 Task: Create record types in medical record object.
Action: Mouse moved to (548, 100)
Screenshot: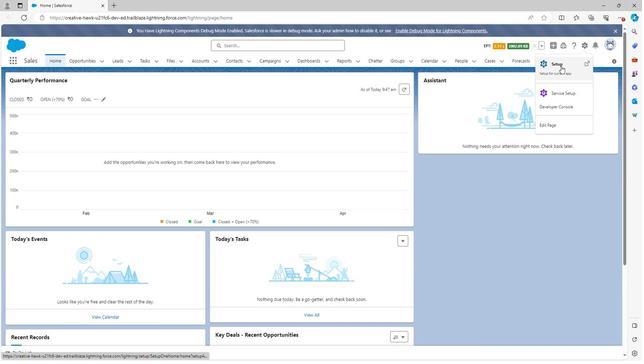 
Action: Mouse pressed left at (548, 100)
Screenshot: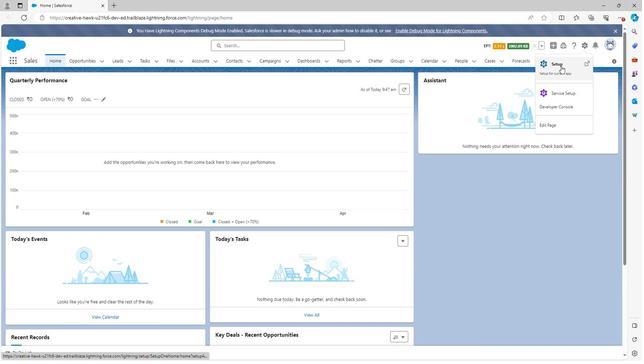 
Action: Mouse moved to (535, 114)
Screenshot: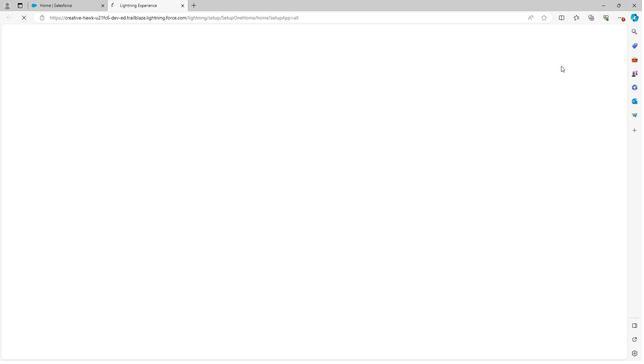 
Action: Mouse pressed left at (535, 114)
Screenshot: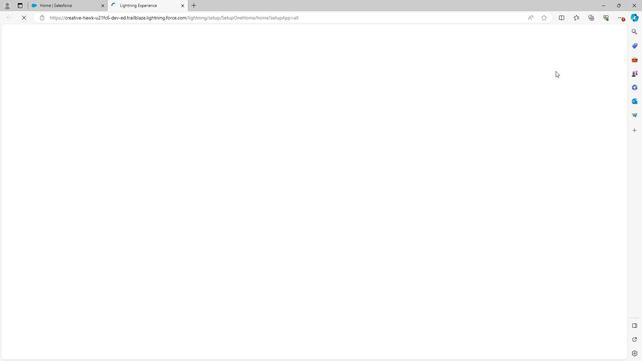 
Action: Mouse moved to (269, 110)
Screenshot: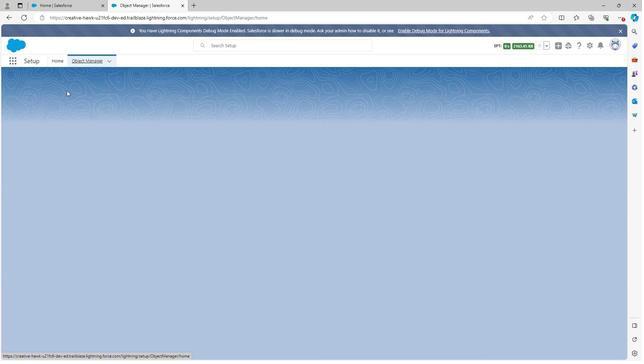 
Action: Mouse pressed left at (269, 110)
Screenshot: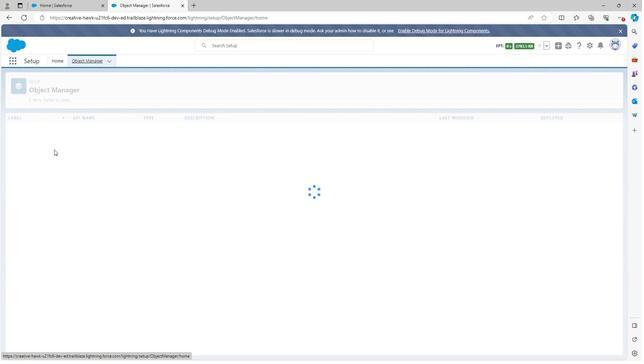 
Action: Mouse moved to (246, 260)
Screenshot: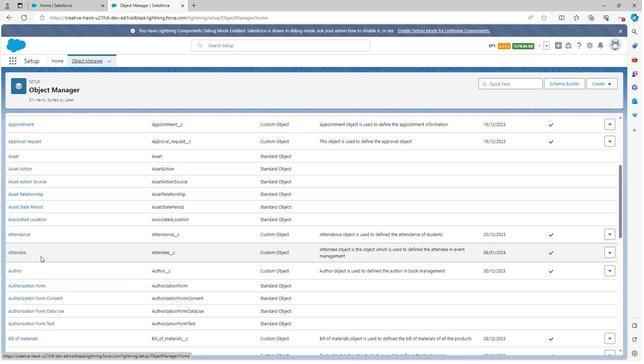 
Action: Mouse scrolled (246, 260) with delta (0, 0)
Screenshot: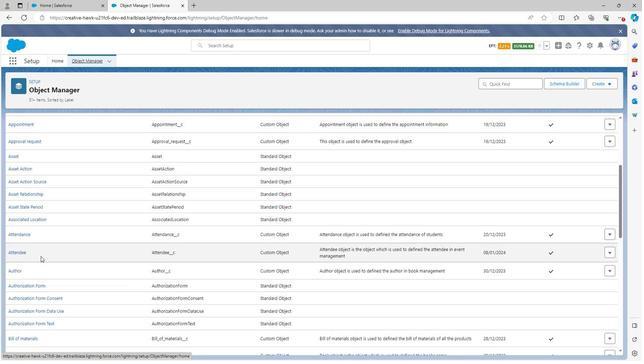 
Action: Mouse scrolled (246, 260) with delta (0, 0)
Screenshot: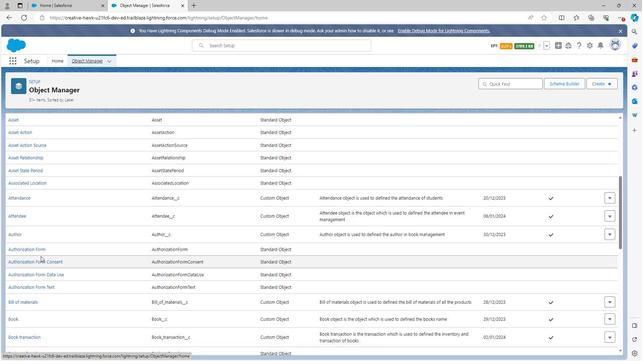 
Action: Mouse scrolled (246, 260) with delta (0, 0)
Screenshot: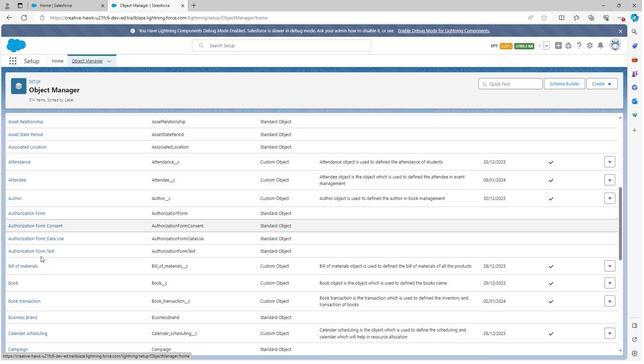 
Action: Mouse scrolled (246, 260) with delta (0, 0)
Screenshot: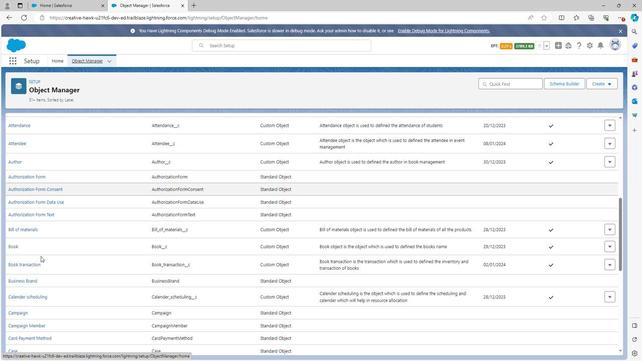 
Action: Mouse scrolled (246, 260) with delta (0, 0)
Screenshot: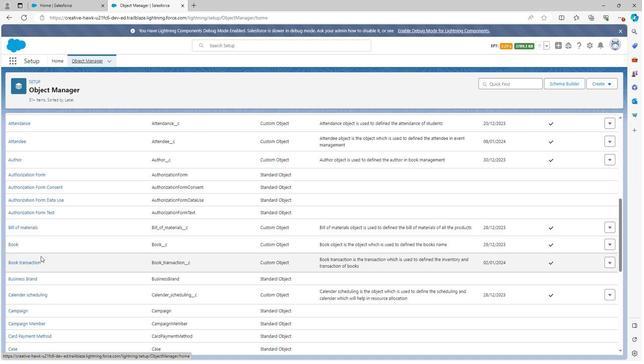 
Action: Mouse scrolled (246, 260) with delta (0, 0)
Screenshot: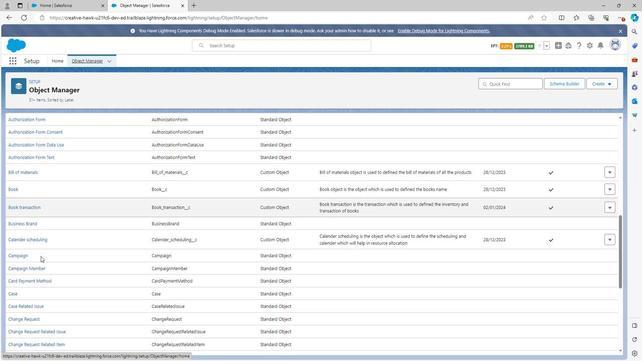 
Action: Mouse scrolled (246, 260) with delta (0, 0)
Screenshot: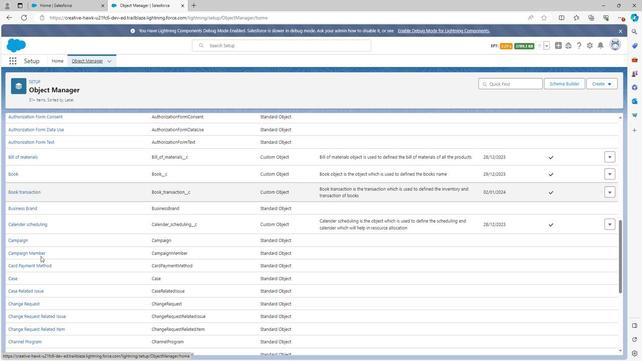 
Action: Mouse scrolled (246, 260) with delta (0, 0)
Screenshot: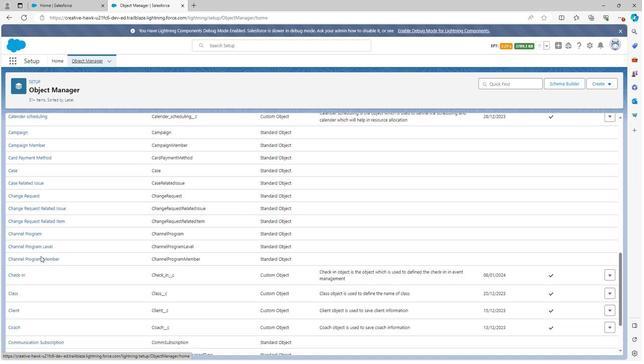 
Action: Mouse scrolled (246, 260) with delta (0, 0)
Screenshot: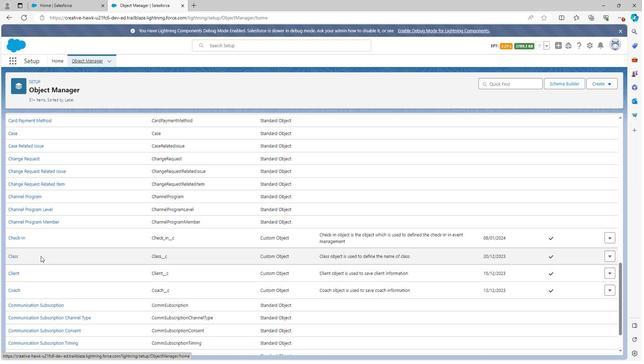 
Action: Mouse scrolled (246, 260) with delta (0, 0)
Screenshot: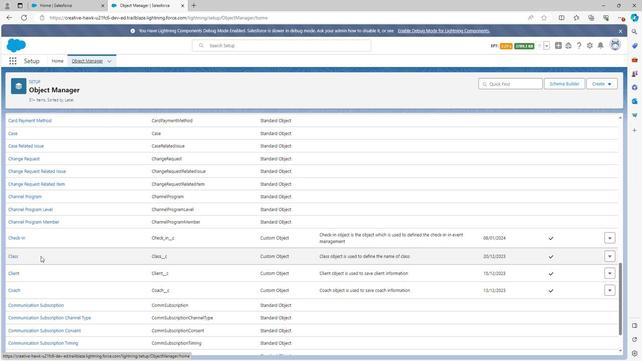 
Action: Mouse scrolled (246, 260) with delta (0, 0)
Screenshot: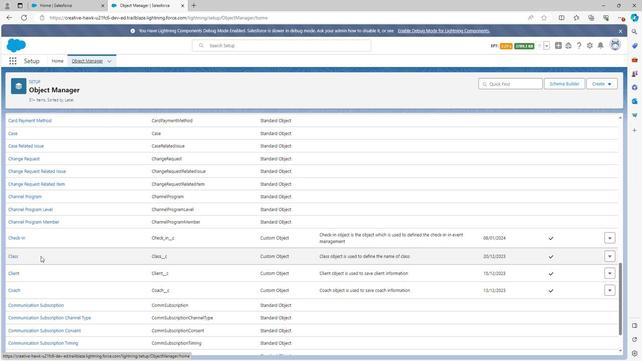 
Action: Mouse scrolled (246, 260) with delta (0, 0)
Screenshot: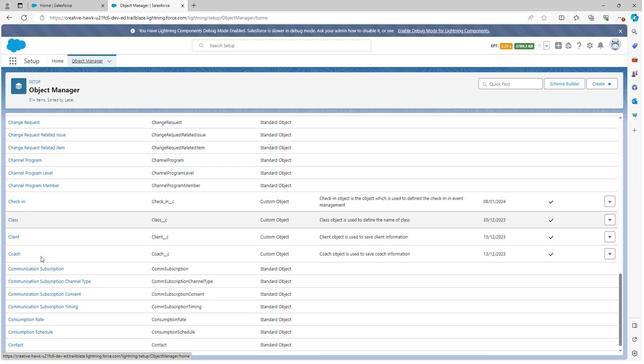
Action: Mouse scrolled (246, 260) with delta (0, 0)
Screenshot: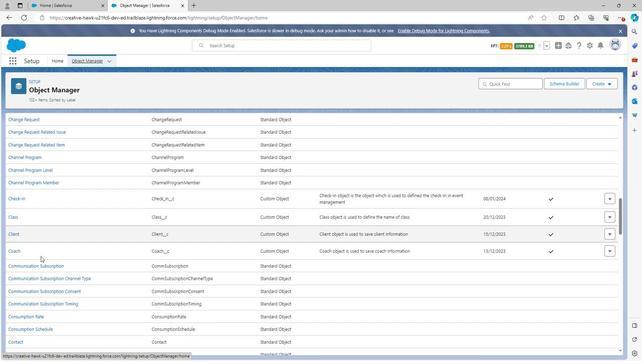 
Action: Mouse scrolled (246, 260) with delta (0, 0)
Screenshot: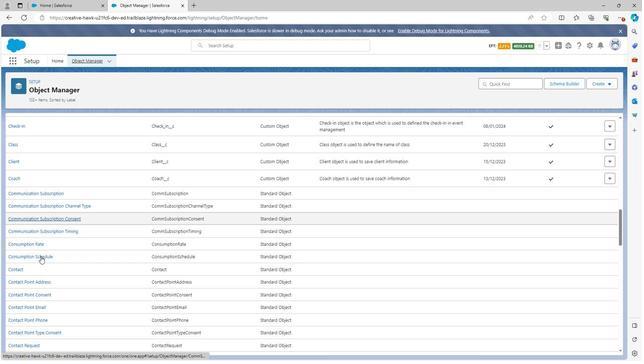 
Action: Mouse scrolled (246, 260) with delta (0, 0)
Screenshot: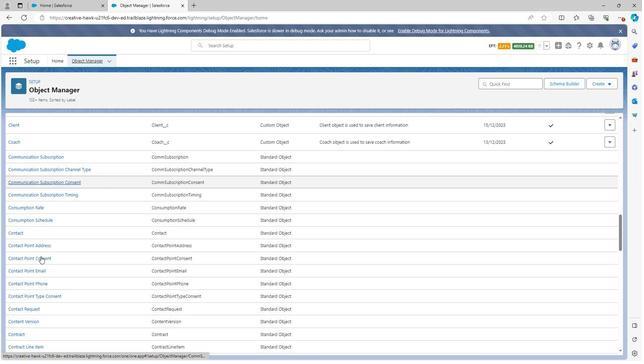 
Action: Mouse scrolled (246, 260) with delta (0, 0)
Screenshot: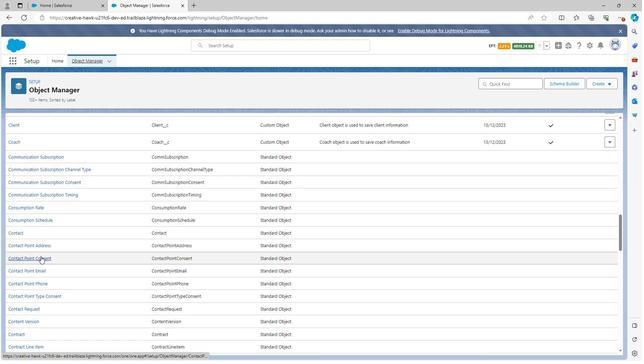 
Action: Mouse scrolled (246, 260) with delta (0, 0)
Screenshot: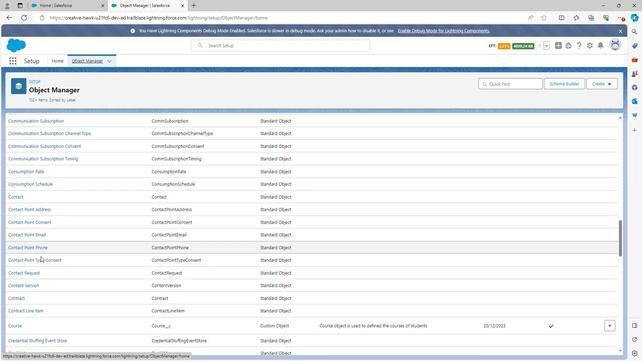 
Action: Mouse scrolled (246, 260) with delta (0, 0)
Screenshot: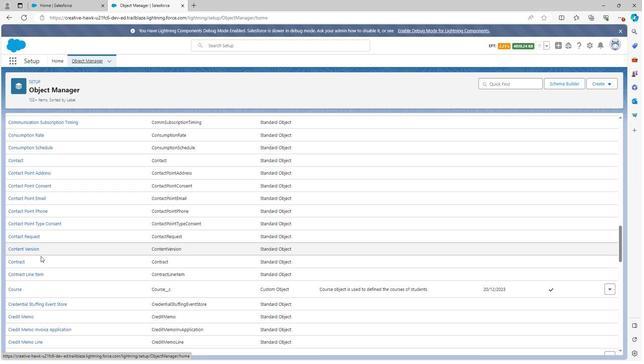 
Action: Mouse scrolled (246, 260) with delta (0, 0)
Screenshot: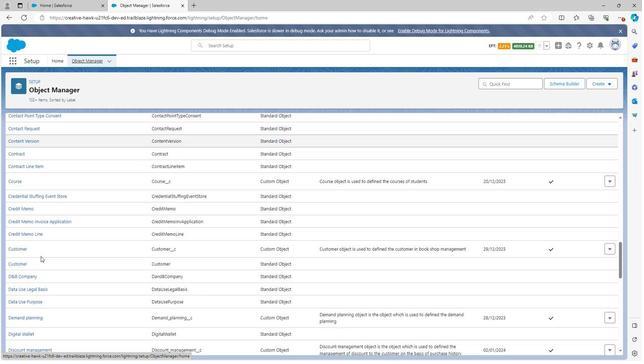 
Action: Mouse scrolled (246, 260) with delta (0, 0)
Screenshot: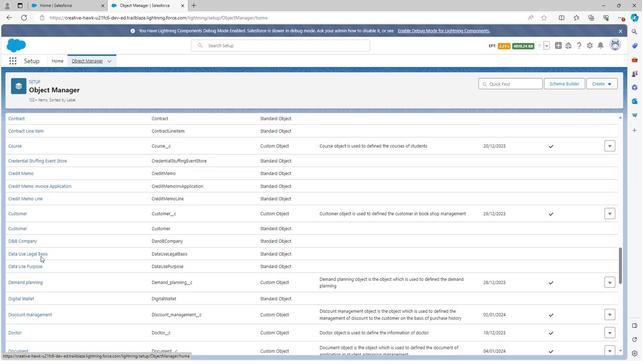 
Action: Mouse scrolled (246, 260) with delta (0, 0)
Screenshot: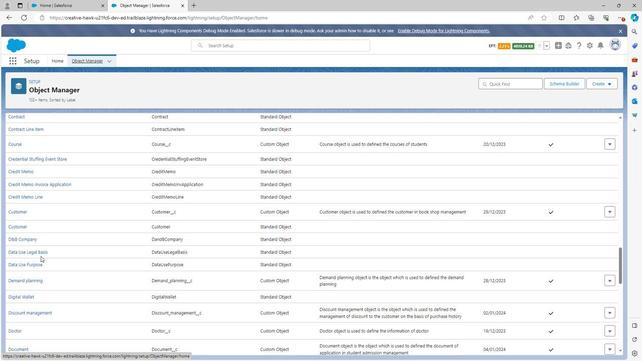 
Action: Mouse scrolled (246, 260) with delta (0, 0)
Screenshot: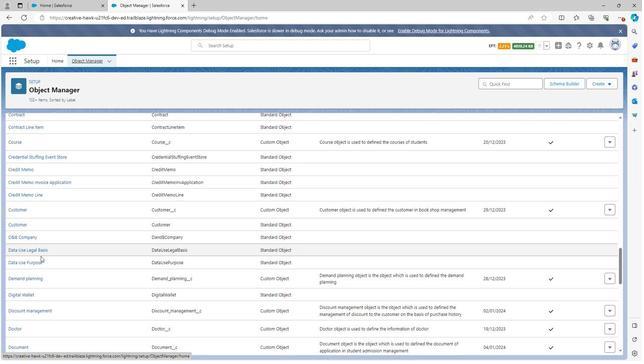 
Action: Mouse scrolled (246, 260) with delta (0, 0)
Screenshot: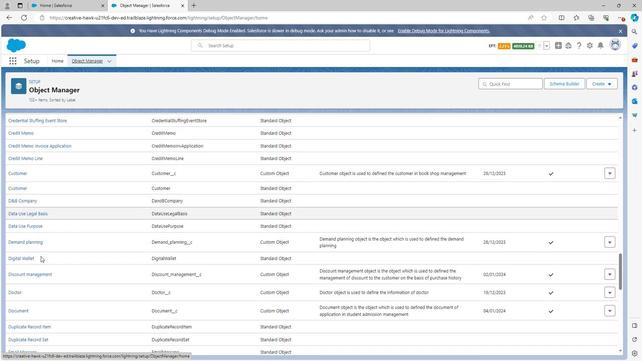 
Action: Mouse scrolled (246, 260) with delta (0, 0)
Screenshot: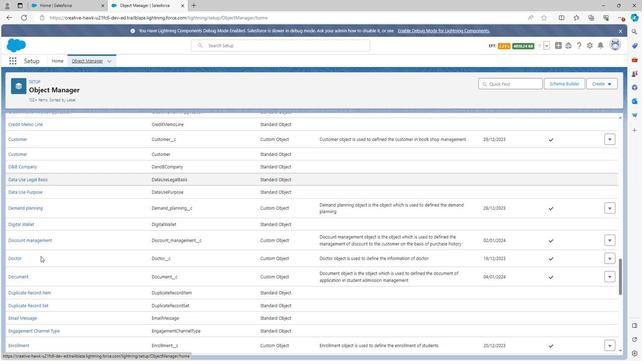 
Action: Mouse scrolled (246, 260) with delta (0, 0)
Screenshot: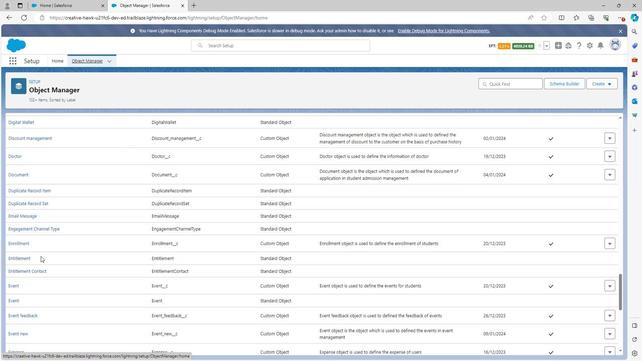 
Action: Mouse scrolled (246, 260) with delta (0, 0)
Screenshot: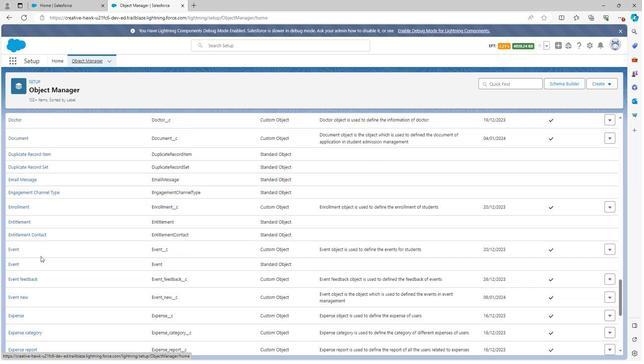 
Action: Mouse scrolled (246, 260) with delta (0, 0)
Screenshot: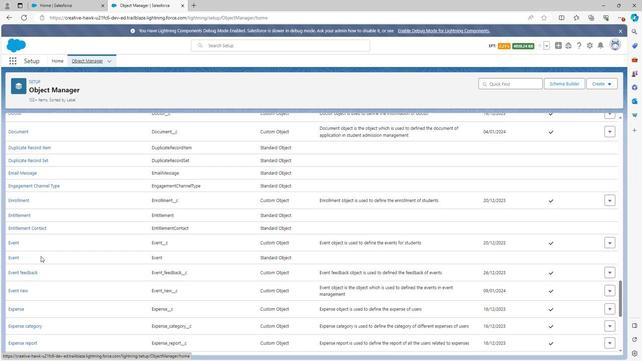 
Action: Mouse scrolled (246, 260) with delta (0, 0)
Screenshot: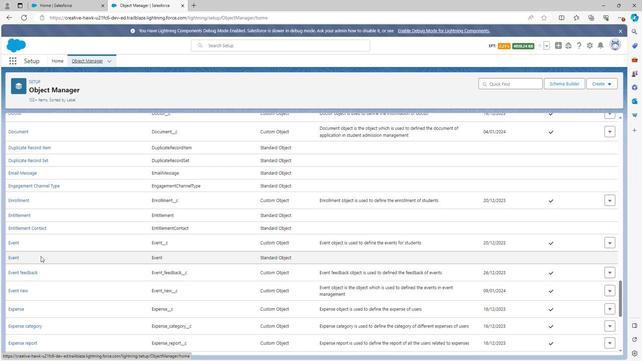 
Action: Mouse scrolled (246, 260) with delta (0, 0)
Screenshot: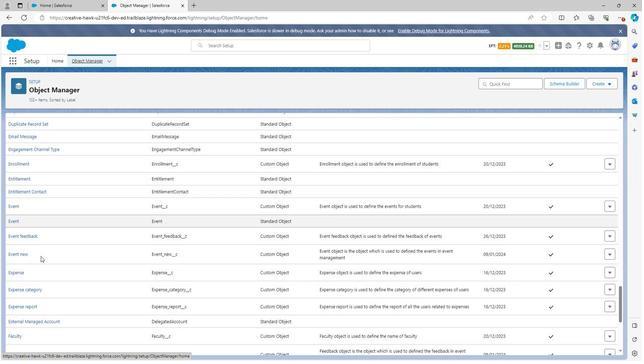 
Action: Mouse scrolled (246, 260) with delta (0, 0)
Screenshot: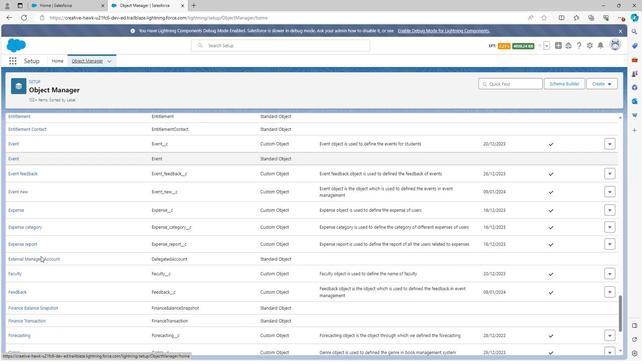 
Action: Mouse scrolled (246, 260) with delta (0, 0)
Screenshot: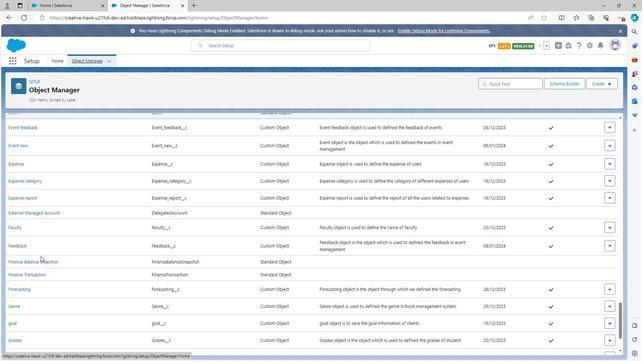 
Action: Mouse scrolled (246, 260) with delta (0, 0)
Screenshot: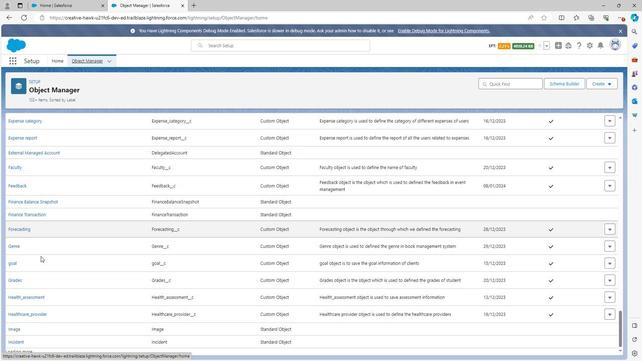 
Action: Mouse scrolled (246, 260) with delta (0, 0)
Screenshot: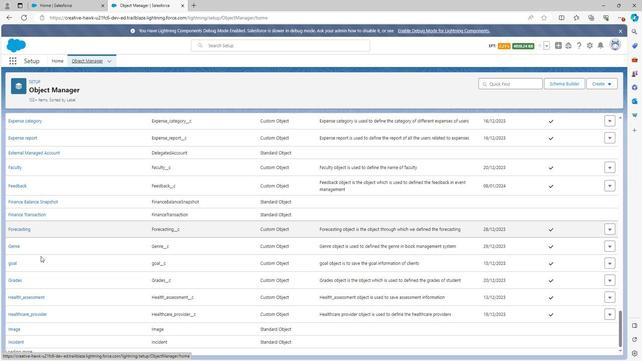 
Action: Mouse scrolled (246, 260) with delta (0, 0)
Screenshot: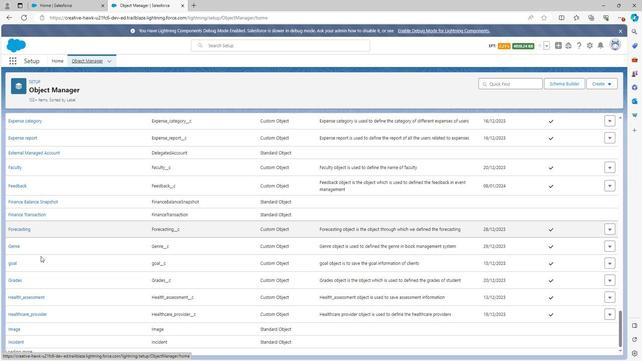 
Action: Mouse scrolled (246, 260) with delta (0, 0)
Screenshot: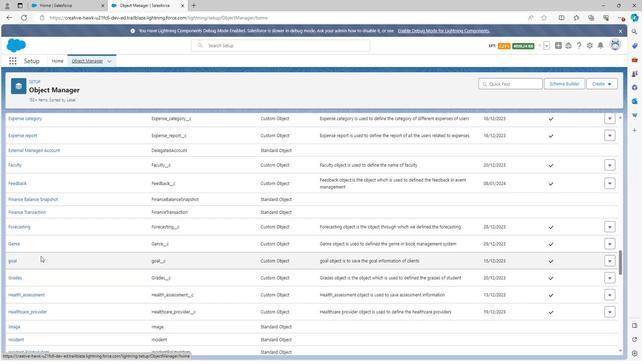 
Action: Mouse scrolled (246, 260) with delta (0, 0)
Screenshot: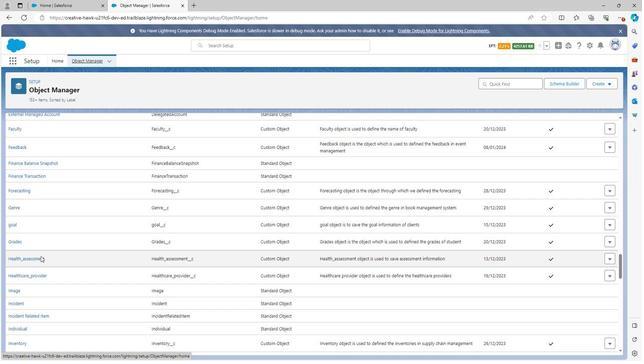 
Action: Mouse scrolled (246, 260) with delta (0, 0)
Screenshot: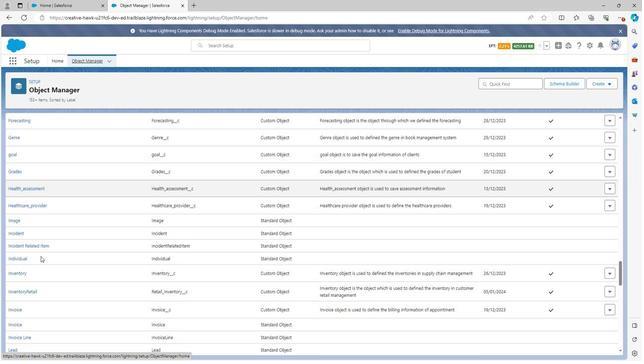 
Action: Mouse scrolled (246, 260) with delta (0, 0)
Screenshot: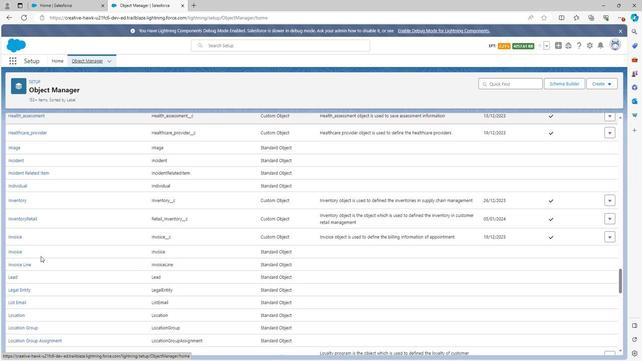
Action: Mouse scrolled (246, 260) with delta (0, 0)
Screenshot: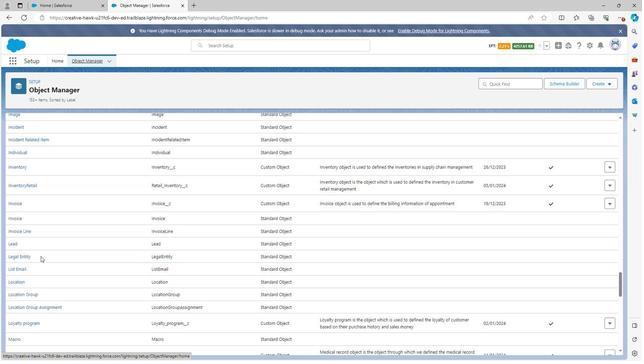 
Action: Mouse scrolled (246, 260) with delta (0, 0)
Screenshot: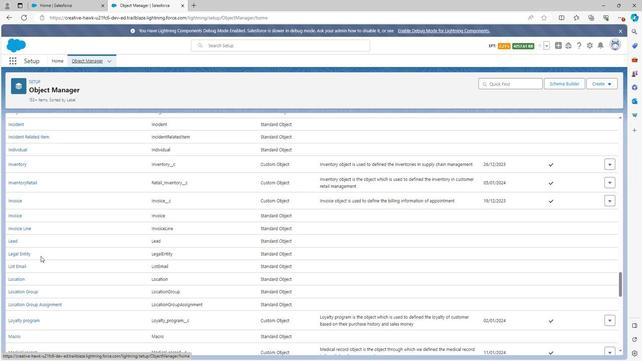 
Action: Mouse scrolled (246, 260) with delta (0, 0)
Screenshot: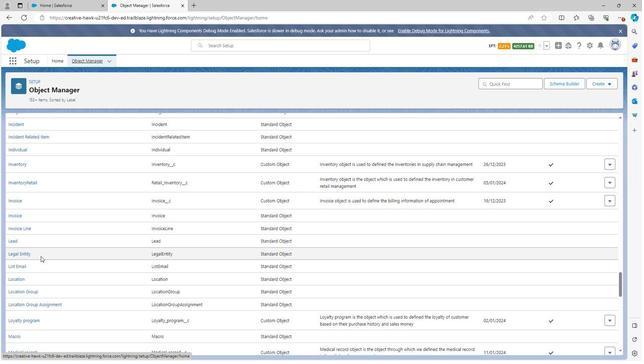 
Action: Mouse scrolled (246, 260) with delta (0, 0)
Screenshot: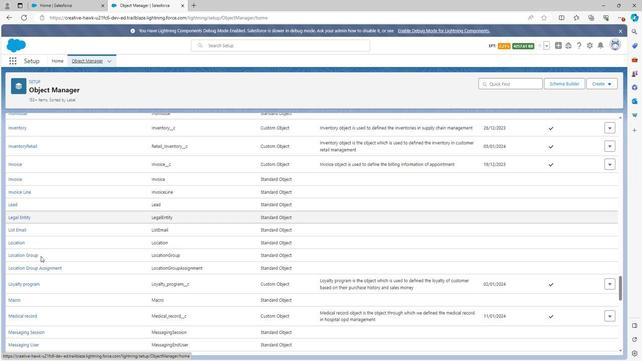 
Action: Mouse scrolled (246, 260) with delta (0, 0)
Screenshot: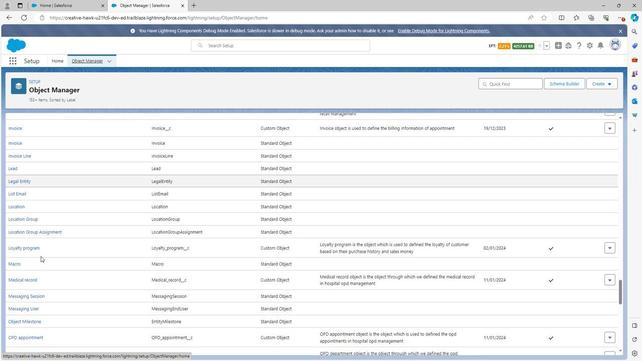 
Action: Mouse scrolled (246, 260) with delta (0, 0)
Screenshot: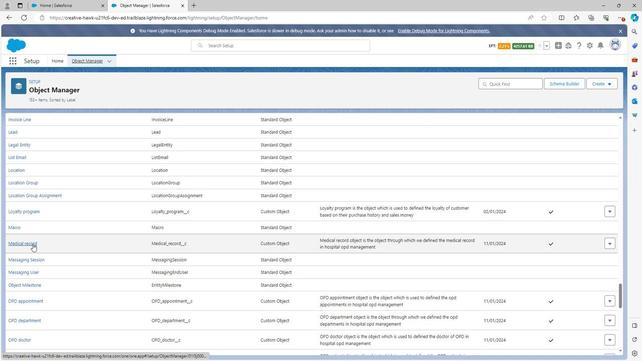 
Action: Mouse scrolled (246, 260) with delta (0, 0)
Screenshot: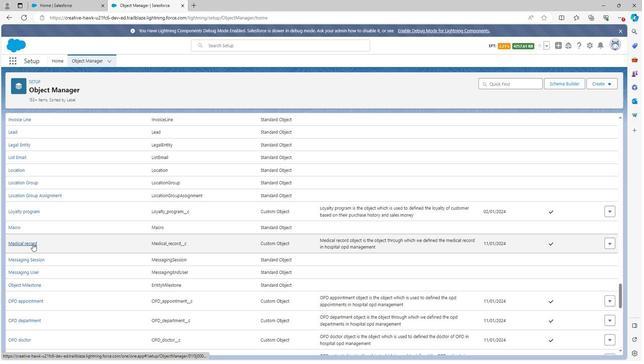 
Action: Mouse scrolled (246, 260) with delta (0, 0)
Screenshot: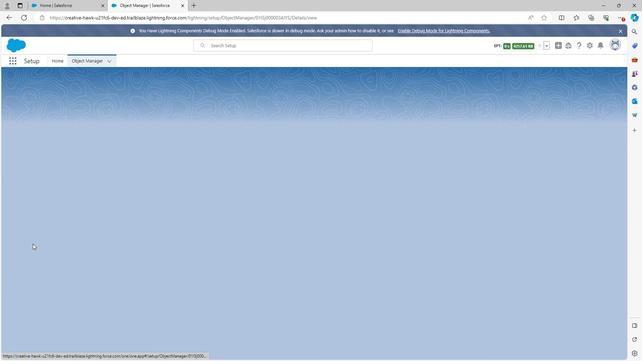 
Action: Mouse moved to (241, 251)
Screenshot: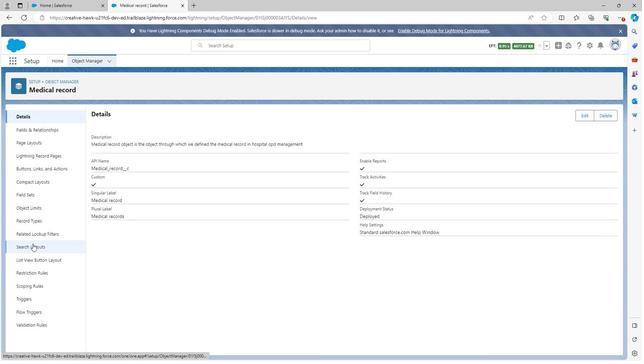 
Action: Mouse pressed left at (241, 251)
Screenshot: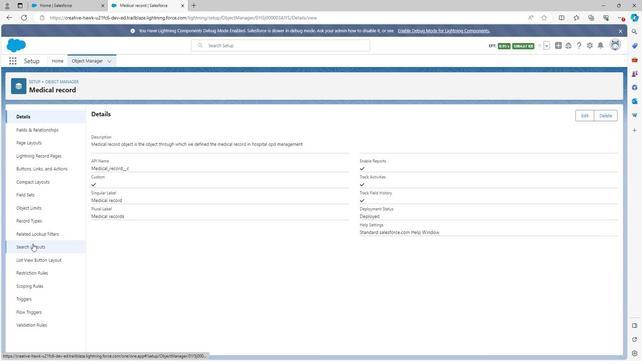 
Action: Mouse moved to (242, 233)
Screenshot: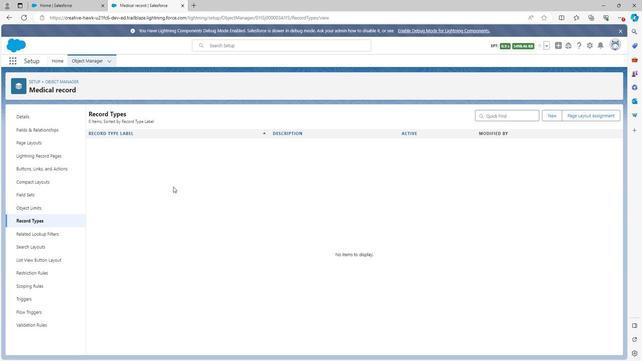 
Action: Mouse pressed left at (242, 233)
Screenshot: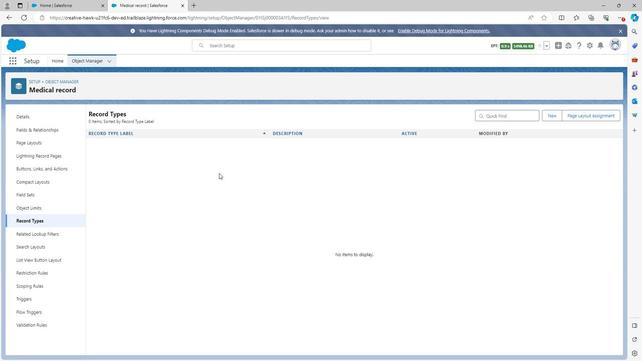 
Action: Mouse moved to (530, 152)
Screenshot: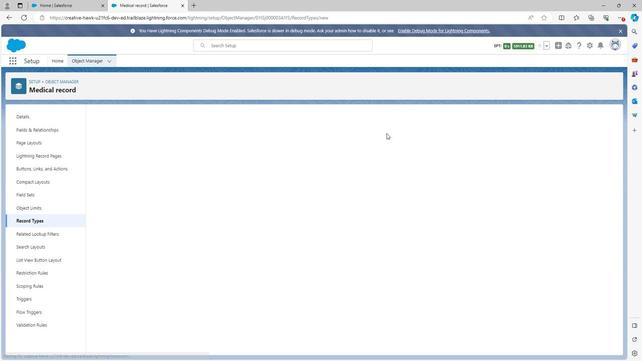 
Action: Mouse pressed left at (530, 152)
Screenshot: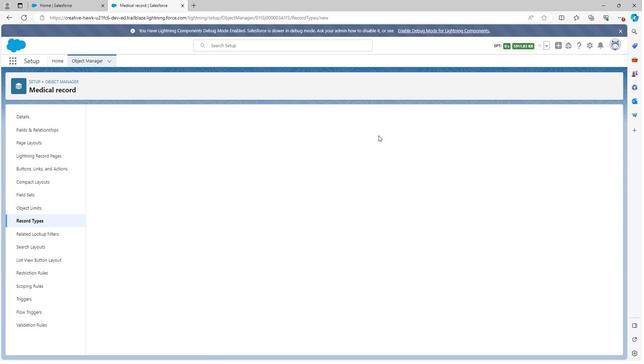 
Action: Mouse moved to (335, 201)
Screenshot: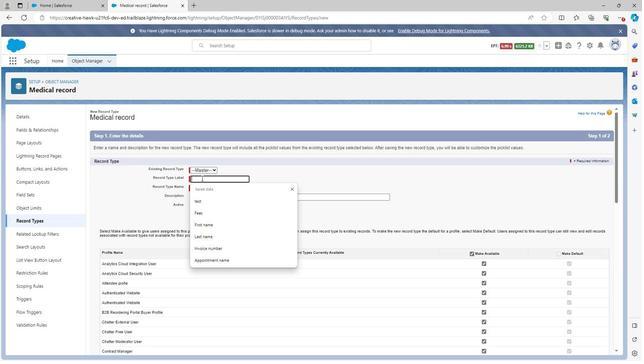 
Action: Mouse pressed left at (335, 201)
Screenshot: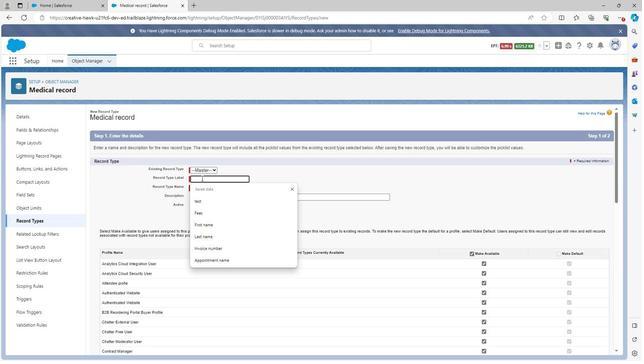 
Action: Mouse moved to (339, 201)
Screenshot: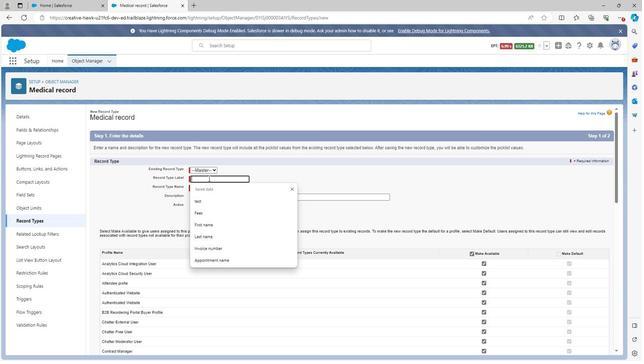 
Action: Key pressed <Key.shift><Key.shift><Key.shift><Key.shift><Key.shift><Key.shift><Key.shift><Key.shift><Key.shift><Key.shift><Key.shift><Key.shift><Key.shift><Key.shift><Key.shift><Key.shift><Key.shift><Key.shift><Key.shift><Key.shift><Key.shift><Key.shift><Key.shift><Key.shift><Key.shift><Key.shift><Key.shift><Key.shift><Key.shift><Key.shift><Key.shift><Key.shift><Key.shift><Key.shift><Key.shift><Key.shift><Key.shift><Key.shift><Key.shift><Key.shift><Key.shift><Key.shift><Key.shift><Key.shift>O<Key.backspace><Key.shift>Medical<Key.space>record<Key.space>number
Screenshot: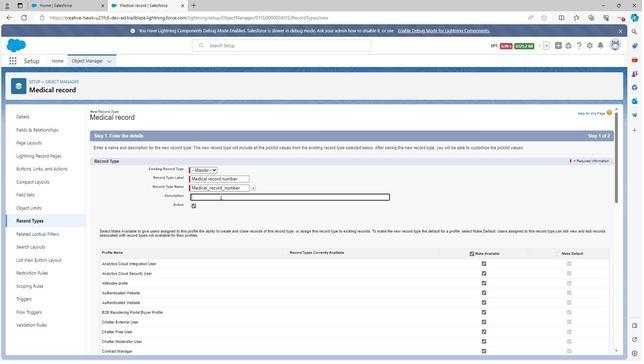 
Action: Mouse moved to (376, 201)
Screenshot: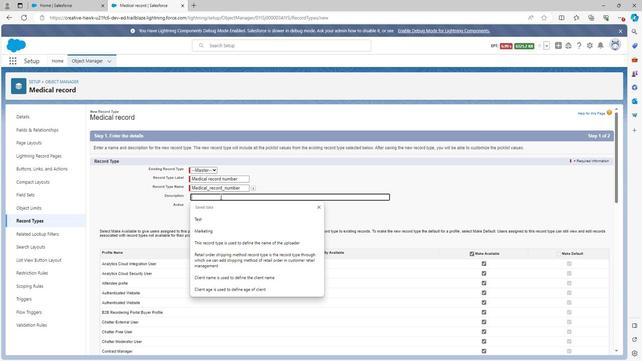 
Action: Mouse pressed left at (376, 201)
Screenshot: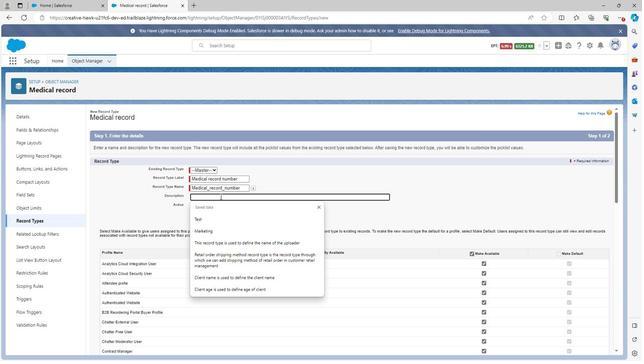 
Action: Mouse moved to (346, 215)
Screenshot: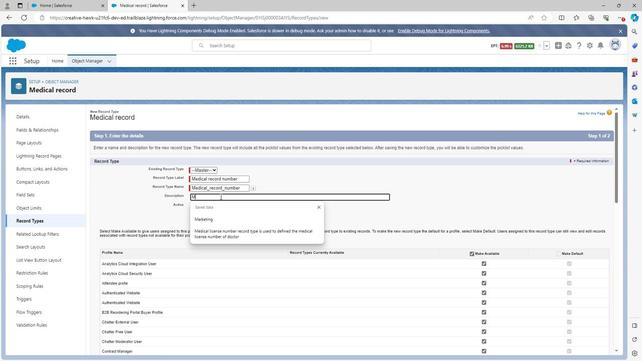 
Action: Mouse pressed left at (346, 215)
Screenshot: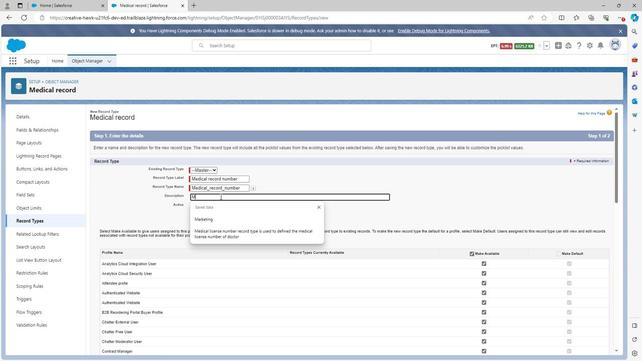 
Action: Key pressed <Key.shift>Medical<Key.space>record<Key.space>number<Key.space>record<Key.space>type<Key.space>is<Key.space>the<Key.space>record<Key.space>type<Key.space>through<Key.space>which<Key.space>we<Key.space>can<Key.space>add<Key.space>medical<Key.space>record<Key.space>number<Key.space>in<Key.space>hospital<Key.space>opd<Key.space>management
Screenshot: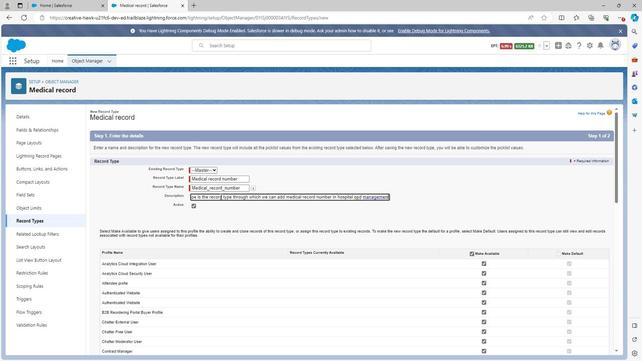 
Action: Mouse moved to (533, 258)
Screenshot: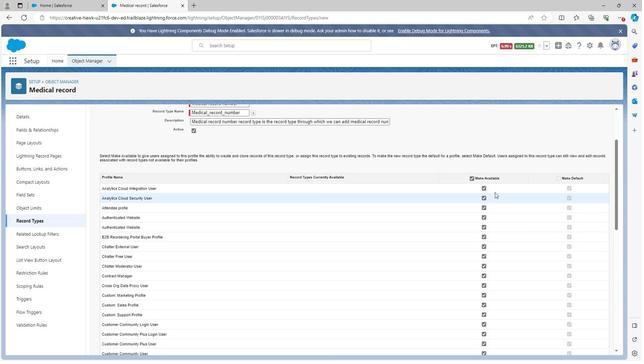 
Action: Mouse pressed left at (533, 258)
Screenshot: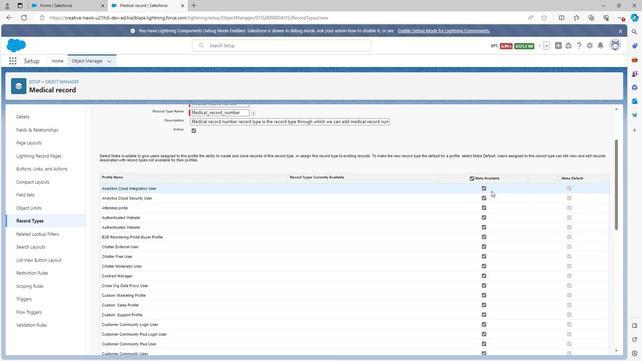 
Action: Mouse moved to (533, 258)
Screenshot: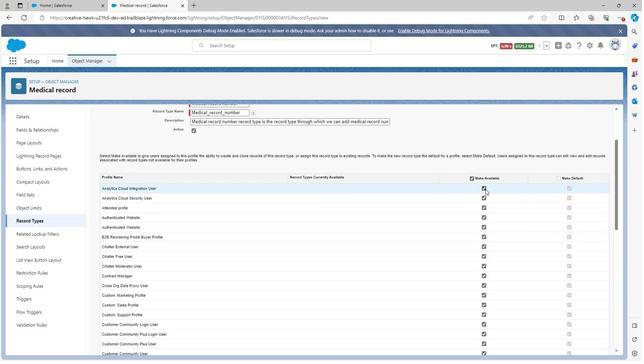 
Action: Mouse scrolled (533, 258) with delta (0, 0)
Screenshot: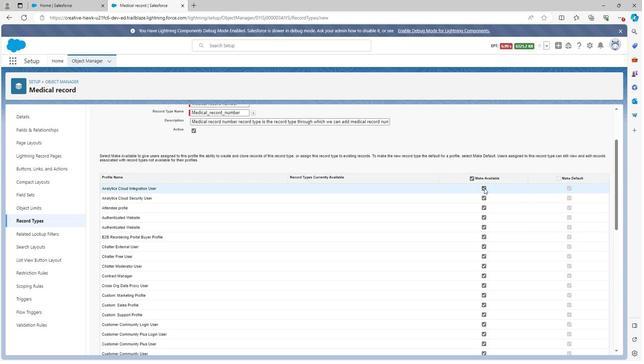 
Action: Mouse scrolled (533, 258) with delta (0, 0)
Screenshot: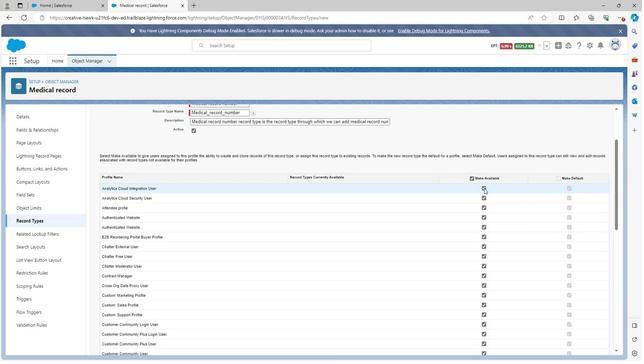 
Action: Mouse moved to (492, 208)
Screenshot: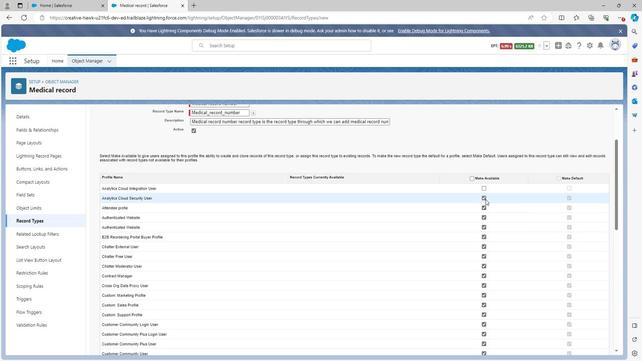 
Action: Mouse pressed left at (492, 208)
Screenshot: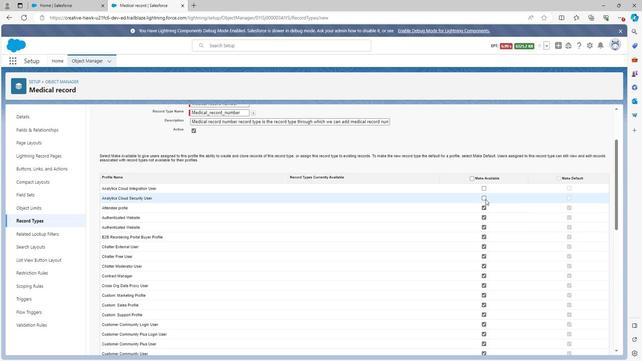 
Action: Mouse moved to (493, 217)
Screenshot: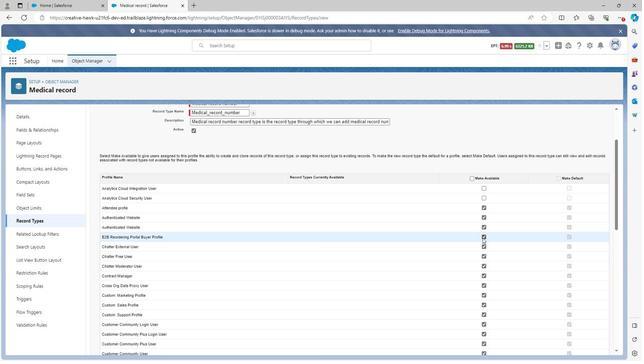 
Action: Mouse pressed left at (493, 217)
Screenshot: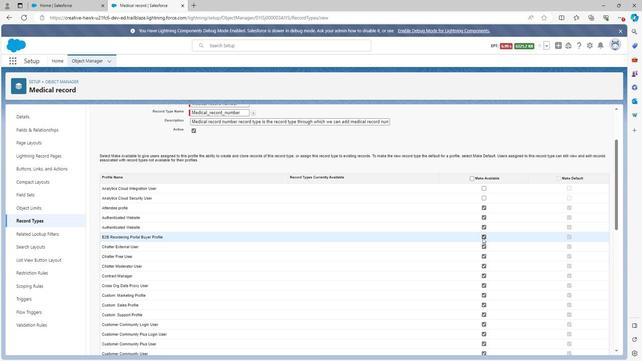 
Action: Mouse moved to (492, 245)
Screenshot: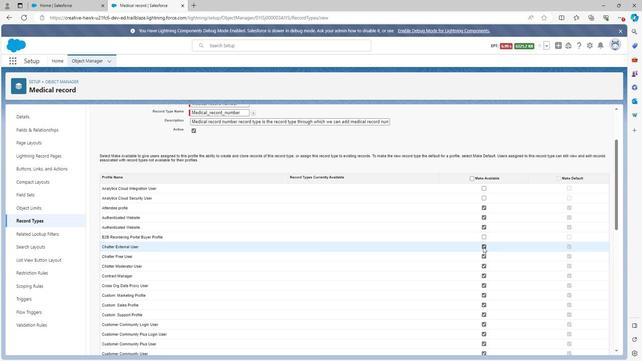 
Action: Mouse pressed left at (492, 245)
Screenshot: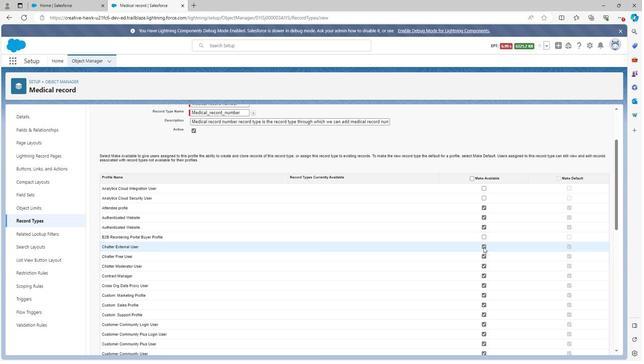 
Action: Mouse moved to (492, 253)
Screenshot: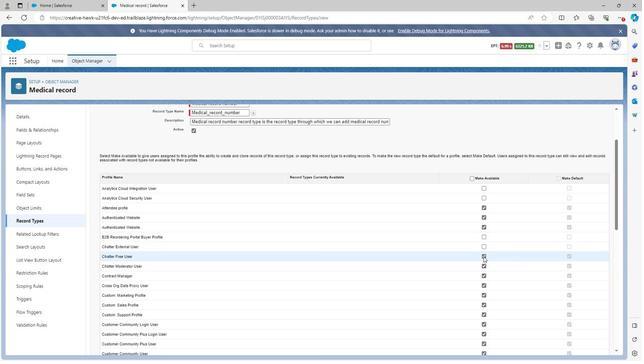 
Action: Mouse pressed left at (492, 253)
Screenshot: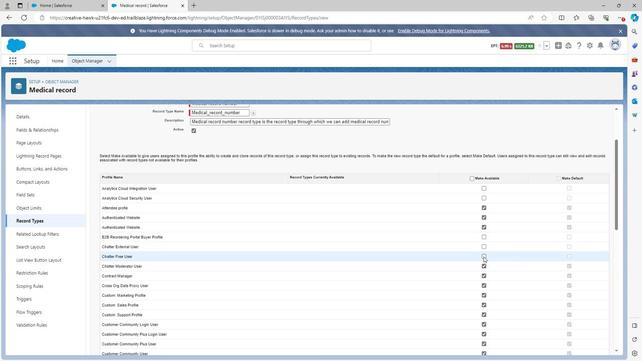 
Action: Mouse moved to (492, 261)
Screenshot: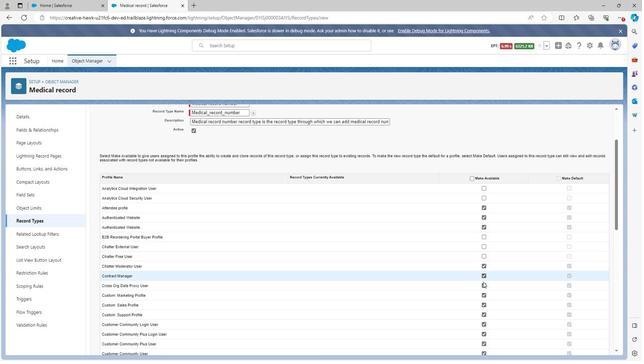 
Action: Mouse pressed left at (492, 261)
Screenshot: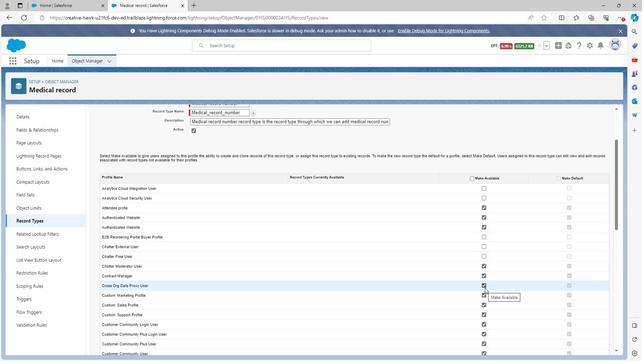 
Action: Mouse moved to (492, 284)
Screenshot: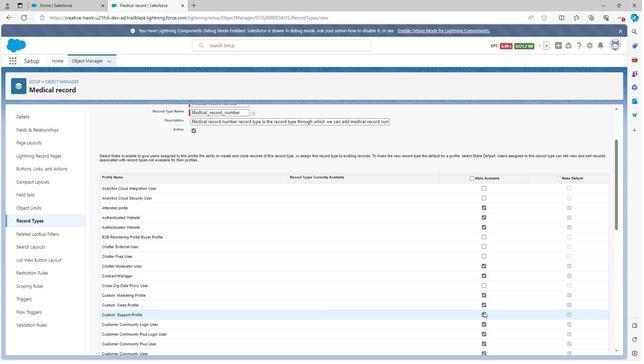 
Action: Mouse pressed left at (492, 284)
Screenshot: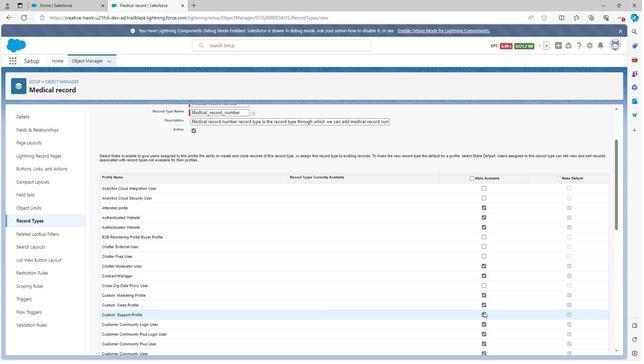 
Action: Mouse moved to (492, 304)
Screenshot: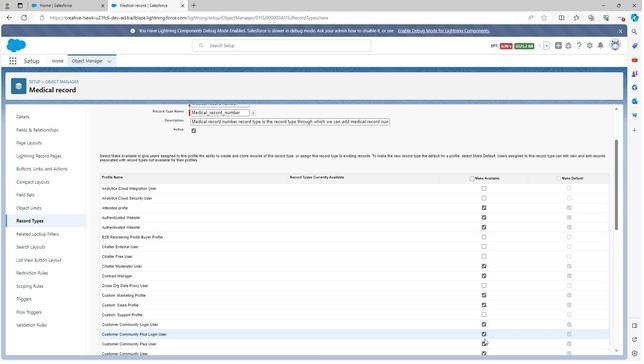 
Action: Mouse pressed left at (492, 304)
Screenshot: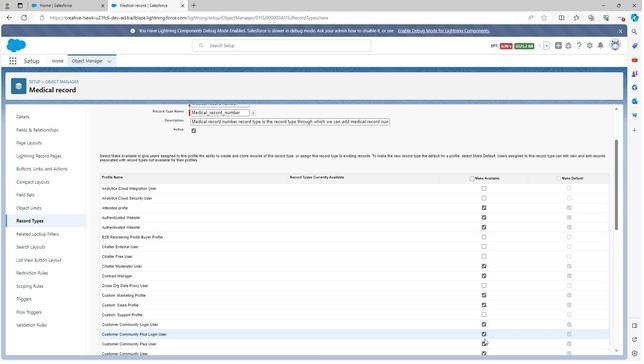 
Action: Mouse moved to (492, 328)
Screenshot: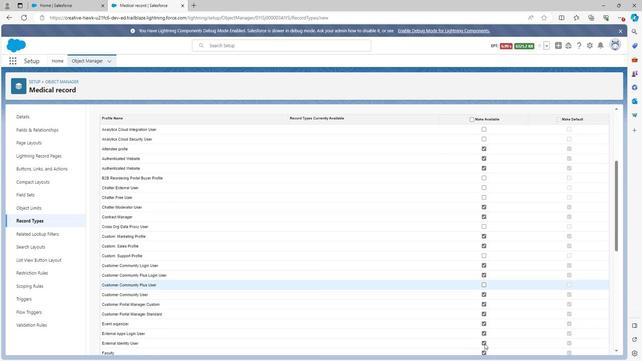 
Action: Mouse pressed left at (492, 328)
Screenshot: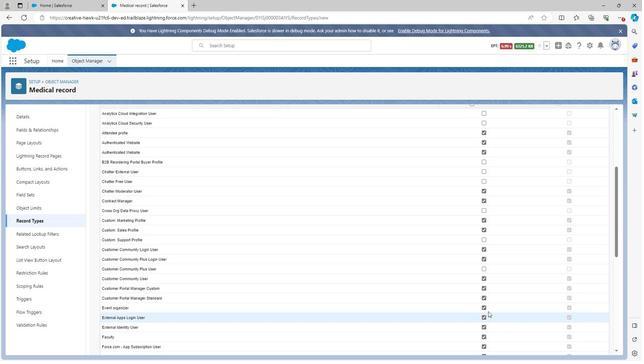 
Action: Mouse moved to (492, 328)
Screenshot: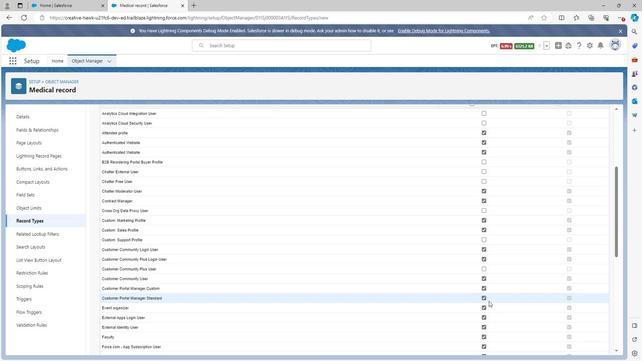
Action: Mouse scrolled (492, 327) with delta (0, 0)
Screenshot: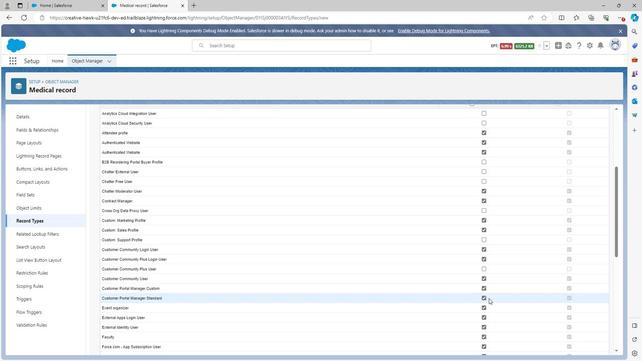
Action: Mouse scrolled (492, 327) with delta (0, 0)
Screenshot: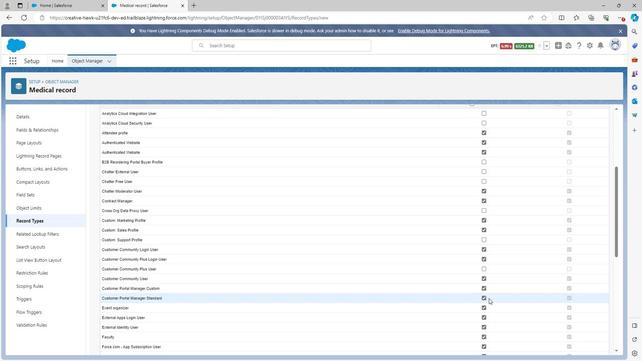 
Action: Mouse moved to (492, 300)
Screenshot: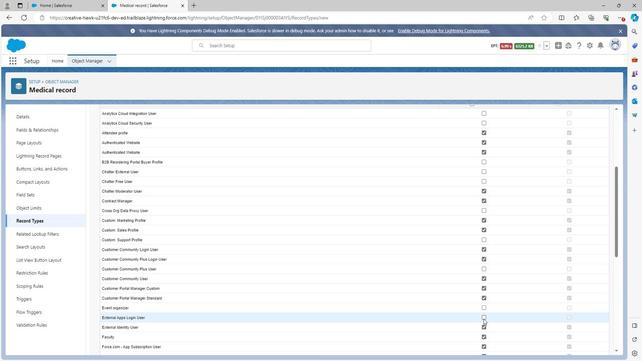 
Action: Mouse pressed left at (492, 300)
Screenshot: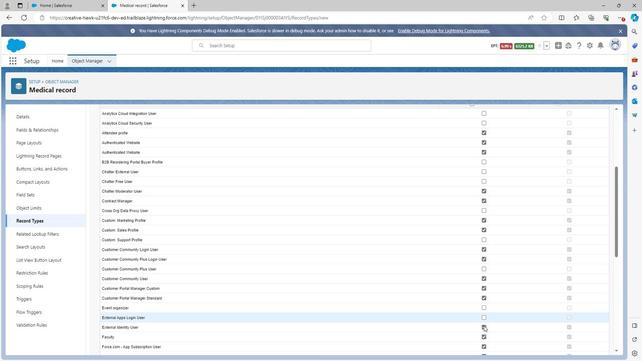 
Action: Mouse moved to (492, 308)
Screenshot: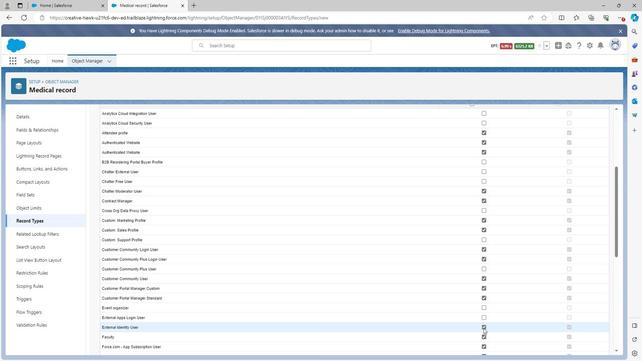 
Action: Mouse pressed left at (492, 308)
Screenshot: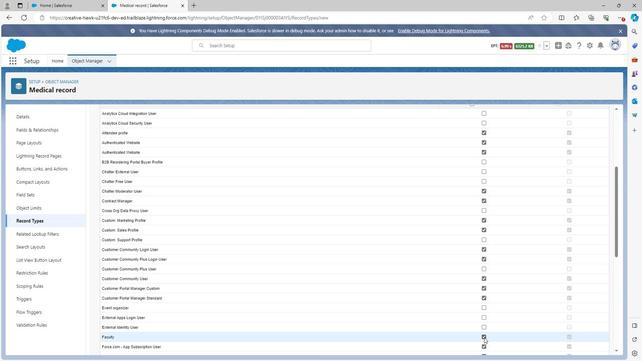 
Action: Mouse moved to (492, 315)
Screenshot: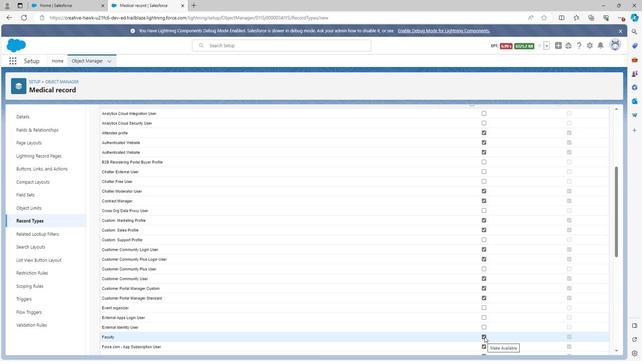
Action: Mouse pressed left at (492, 315)
Screenshot: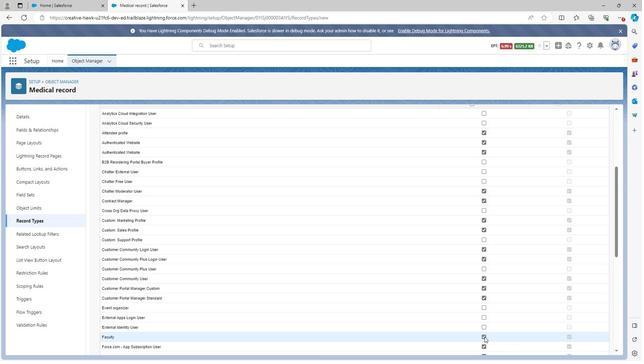 
Action: Mouse moved to (492, 322)
Screenshot: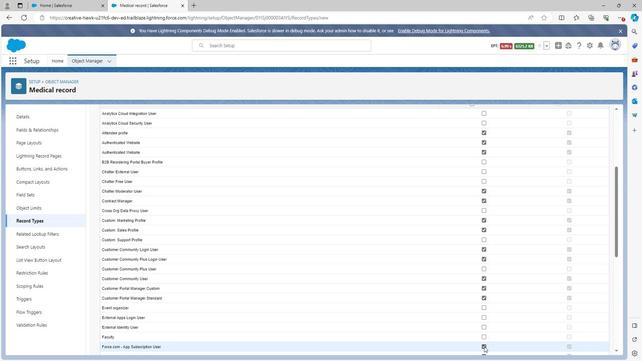 
Action: Mouse pressed left at (492, 322)
Screenshot: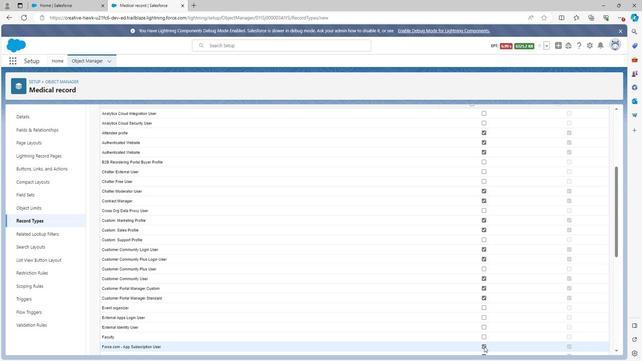 
Action: Mouse moved to (492, 330)
Screenshot: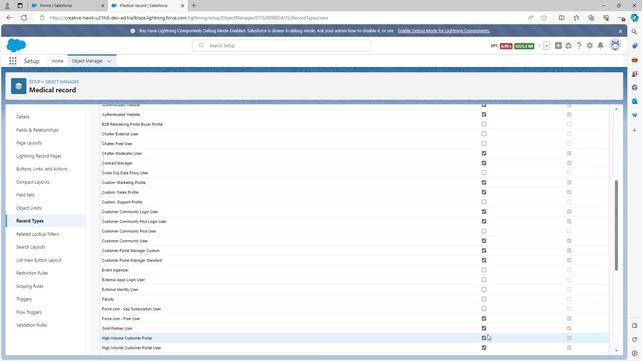 
Action: Mouse pressed left at (492, 330)
Screenshot: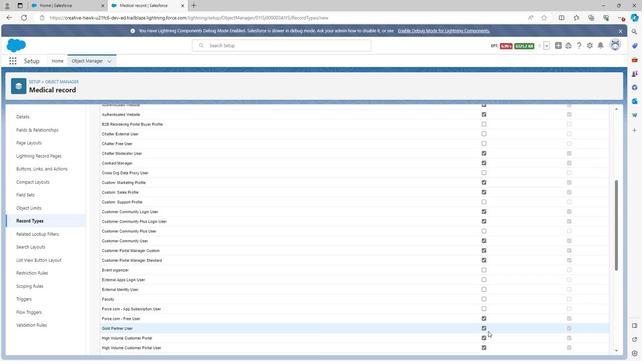 
Action: Mouse scrolled (492, 329) with delta (0, 0)
Screenshot: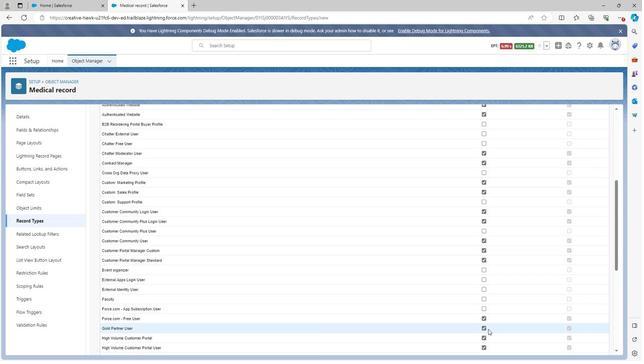 
Action: Mouse moved to (494, 316)
Screenshot: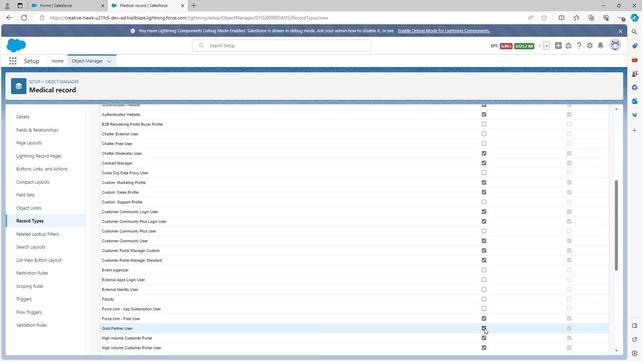 
Action: Mouse pressed left at (494, 316)
Screenshot: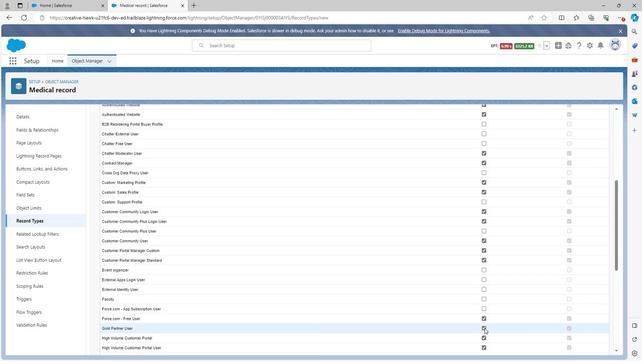 
Action: Mouse moved to (492, 315)
Screenshot: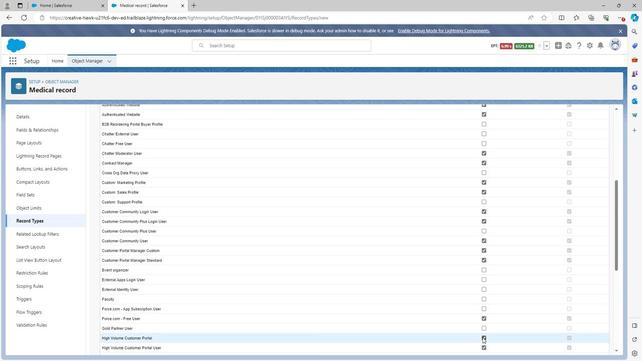 
Action: Mouse pressed left at (492, 315)
Screenshot: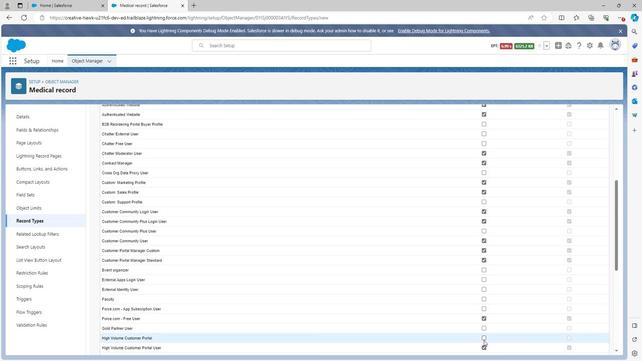 
Action: Mouse moved to (492, 323)
Screenshot: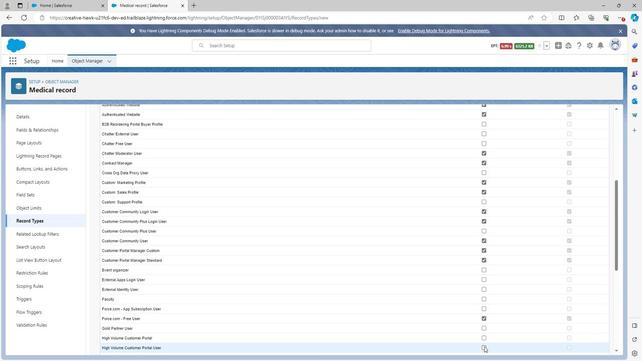 
Action: Mouse pressed left at (492, 323)
Screenshot: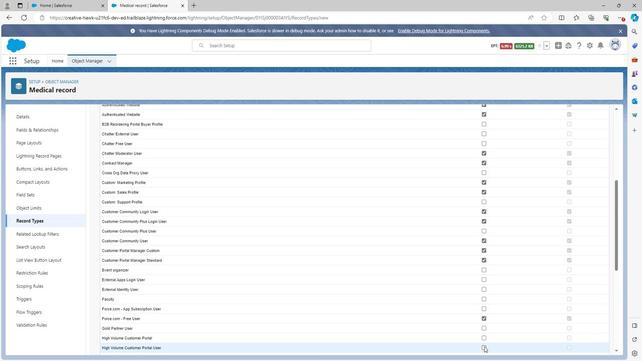 
Action: Mouse moved to (492, 330)
Screenshot: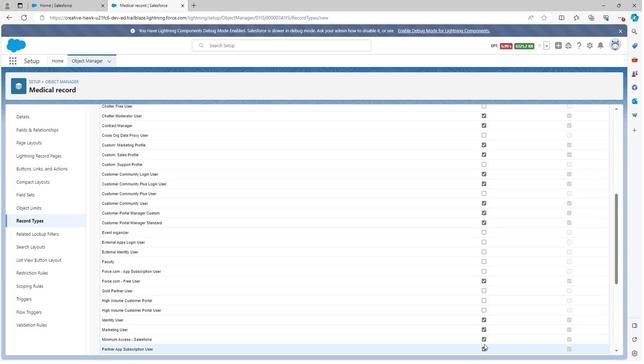 
Action: Mouse pressed left at (492, 330)
Screenshot: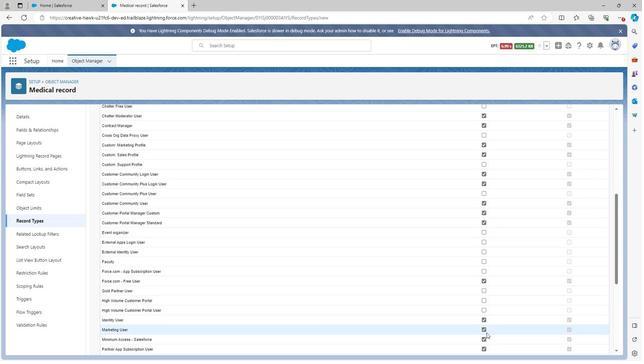
Action: Mouse scrolled (492, 329) with delta (0, 0)
Screenshot: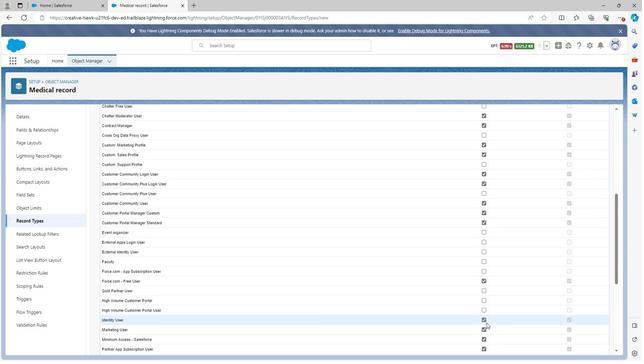 
Action: Mouse moved to (492, 309)
Screenshot: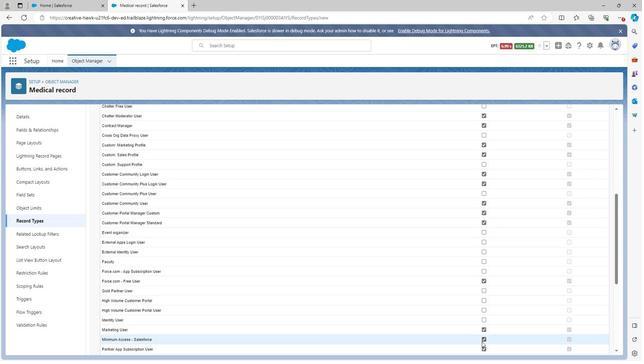 
Action: Mouse pressed left at (492, 309)
Screenshot: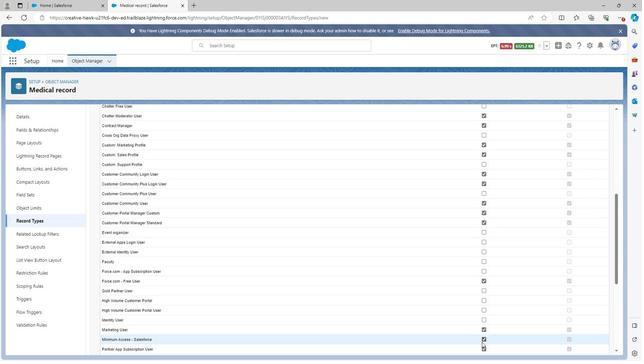 
Action: Mouse moved to (492, 333)
Screenshot: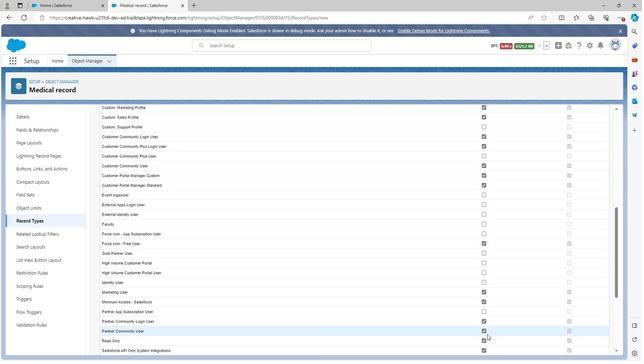 
Action: Mouse pressed left at (492, 333)
Screenshot: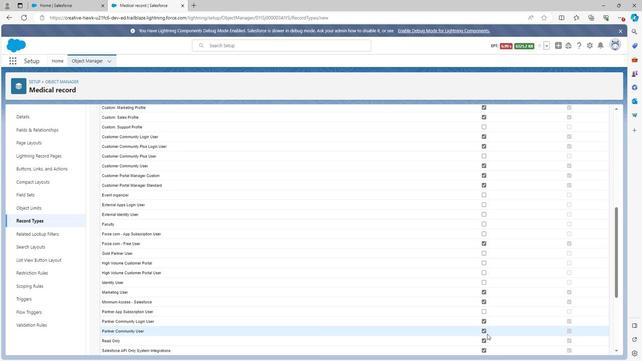 
Action: Mouse moved to (492, 332)
Screenshot: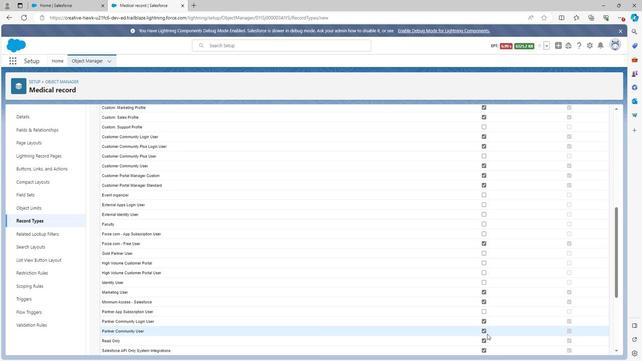 
Action: Mouse scrolled (492, 332) with delta (0, 0)
Screenshot: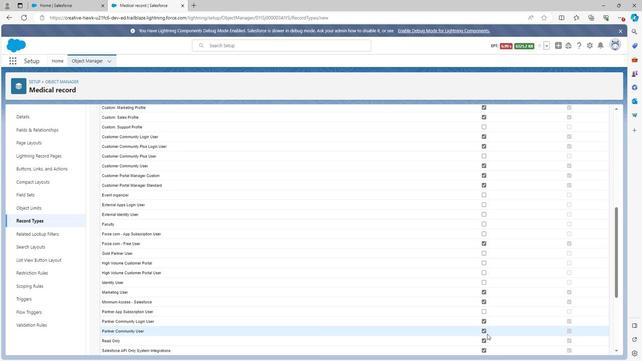 
Action: Mouse moved to (492, 333)
Screenshot: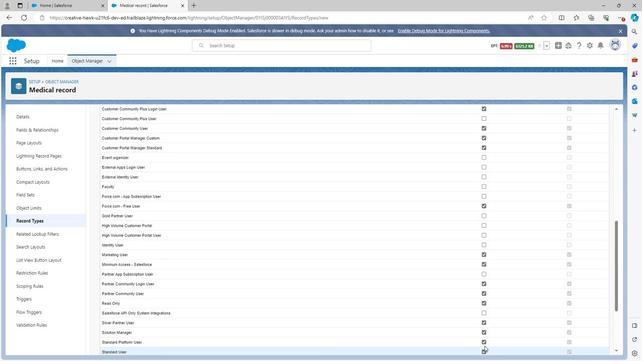 
Action: Mouse pressed left at (492, 333)
Screenshot: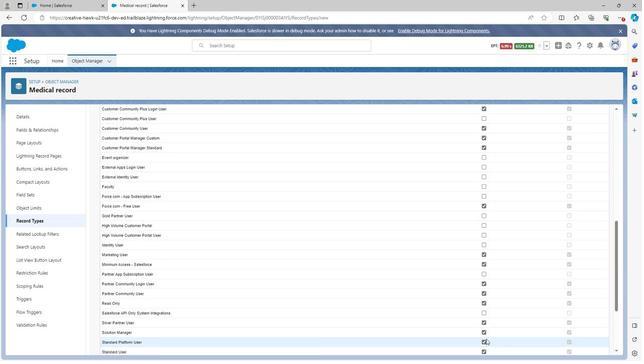 
Action: Mouse scrolled (492, 333) with delta (0, 0)
Screenshot: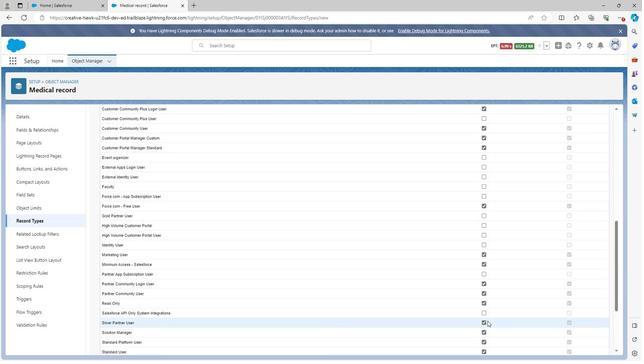 
Action: Mouse moved to (493, 311)
Screenshot: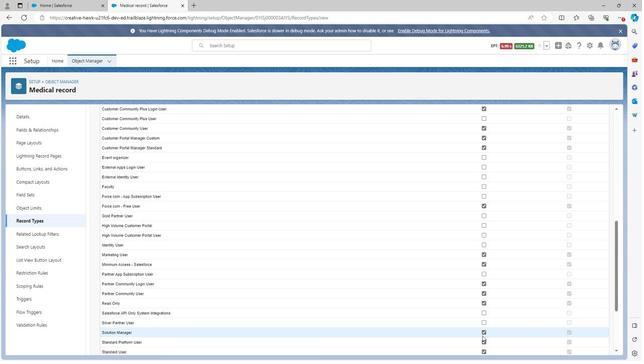 
Action: Mouse pressed left at (493, 311)
Screenshot: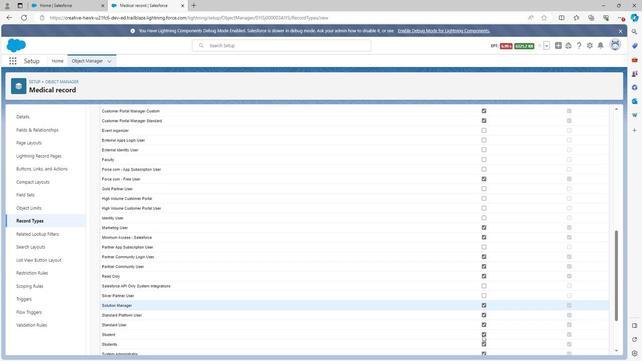 
Action: Mouse moved to (491, 322)
Screenshot: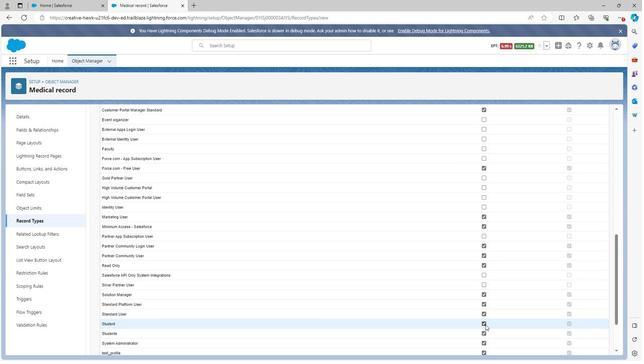 
Action: Mouse scrolled (491, 321) with delta (0, 0)
Screenshot: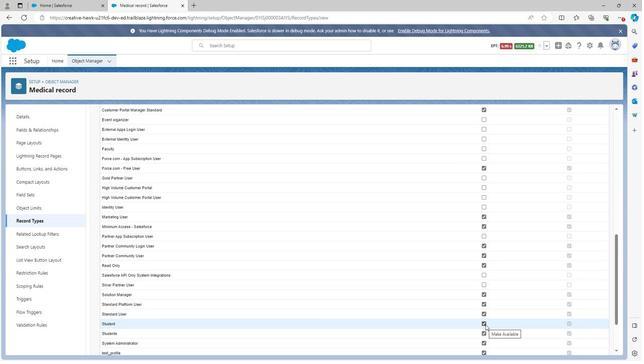 
Action: Mouse moved to (493, 313)
Screenshot: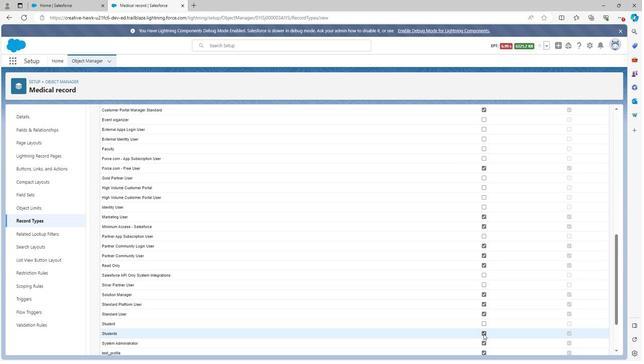
Action: Mouse pressed left at (493, 313)
Screenshot: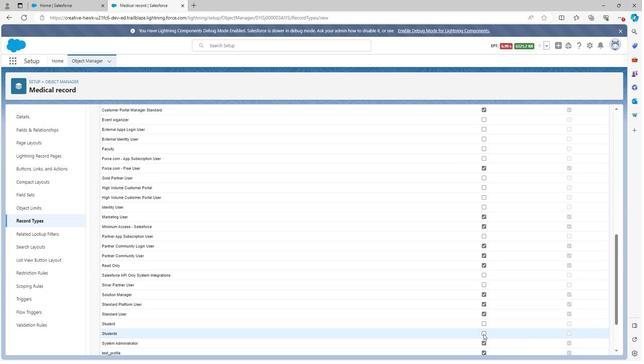 
Action: Mouse moved to (492, 320)
Screenshot: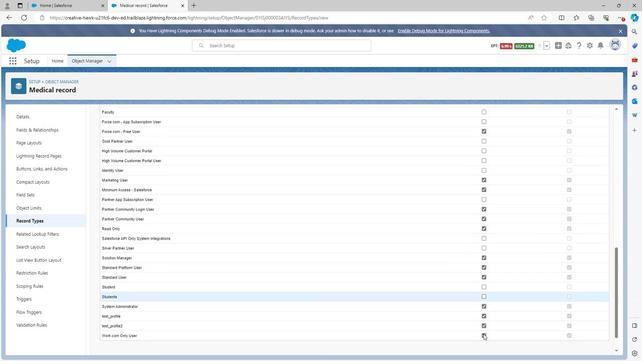 
Action: Mouse pressed left at (492, 320)
Screenshot: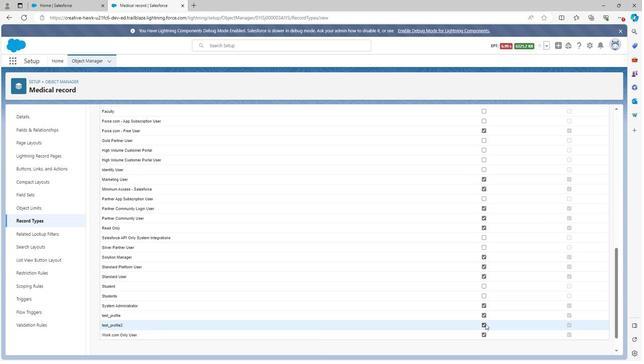
Action: Mouse scrolled (492, 320) with delta (0, 0)
Screenshot: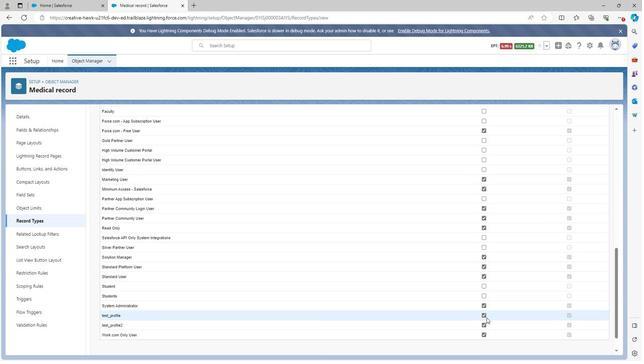 
Action: Mouse moved to (493, 306)
Screenshot: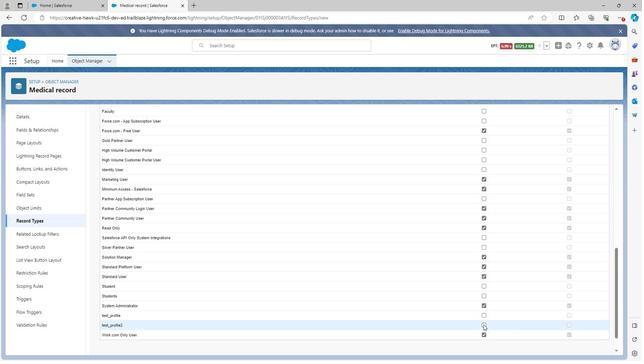 
Action: Mouse pressed left at (493, 306)
Screenshot: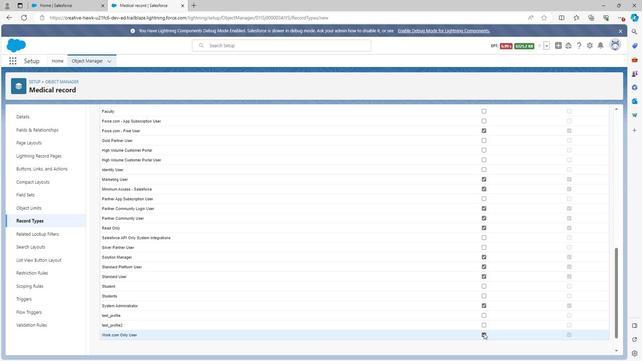 
Action: Mouse moved to (492, 313)
Screenshot: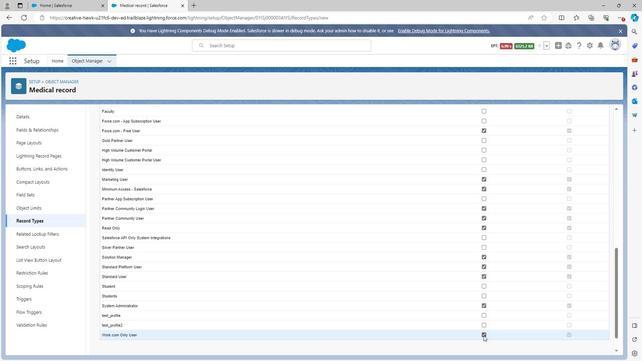 
Action: Mouse pressed left at (492, 313)
Screenshot: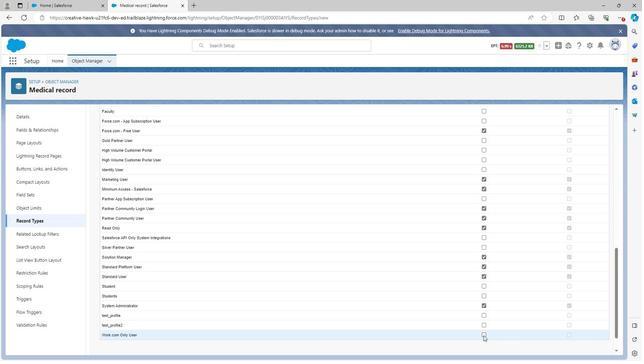 
Action: Mouse moved to (492, 321)
Screenshot: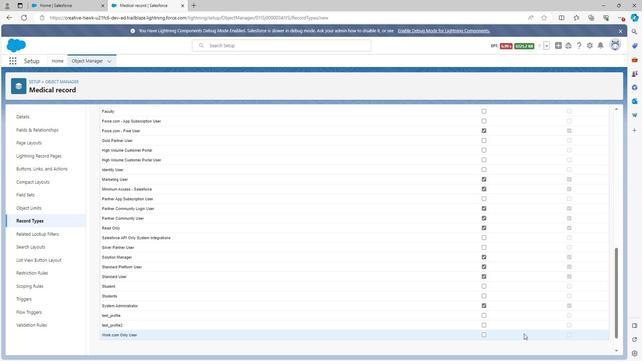 
Action: Mouse pressed left at (492, 321)
Screenshot: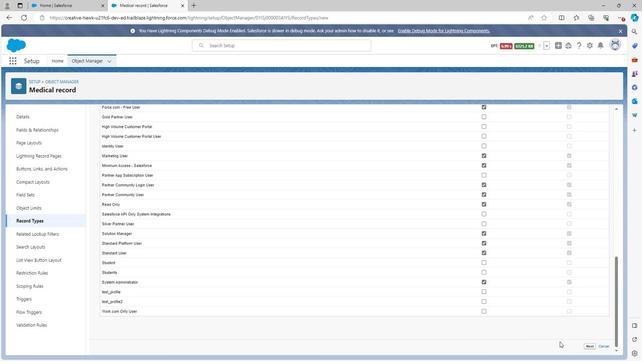 
Action: Mouse moved to (514, 320)
Screenshot: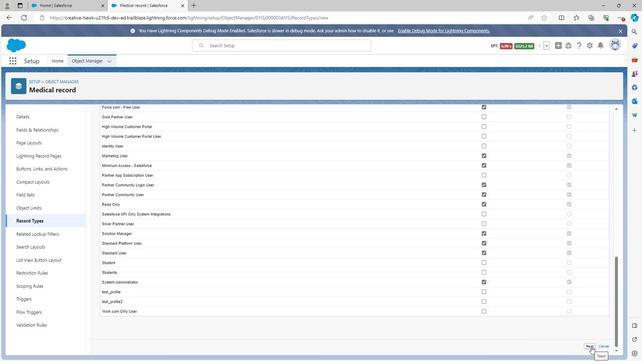 
Action: Mouse scrolled (514, 320) with delta (0, 0)
Screenshot: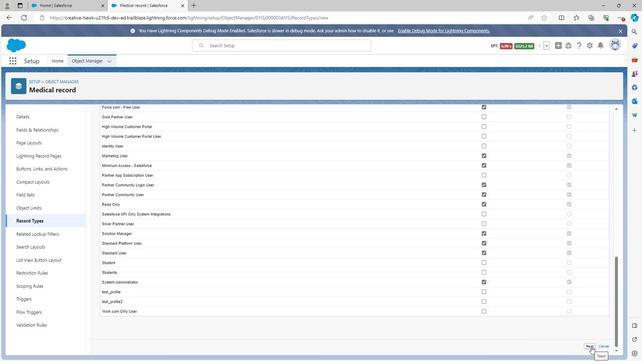 
Action: Mouse moved to (552, 330)
Screenshot: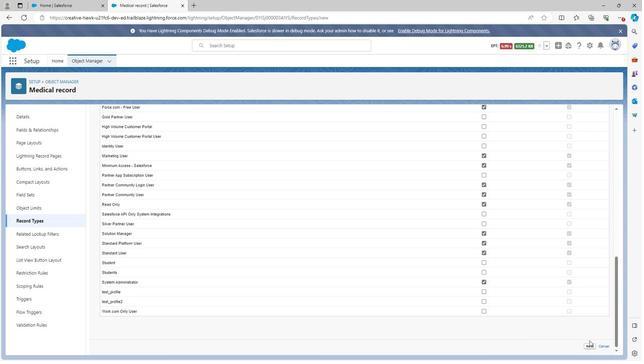 
Action: Mouse pressed left at (552, 330)
Screenshot: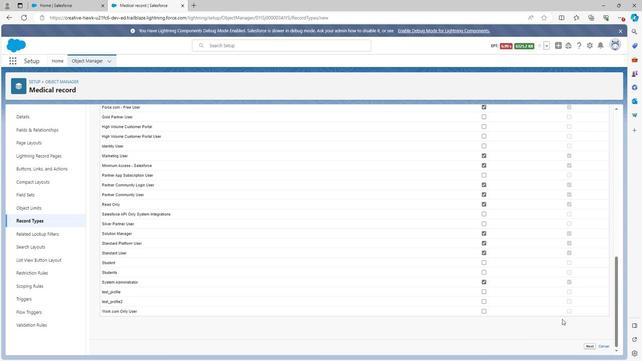 
Action: Mouse moved to (523, 285)
Screenshot: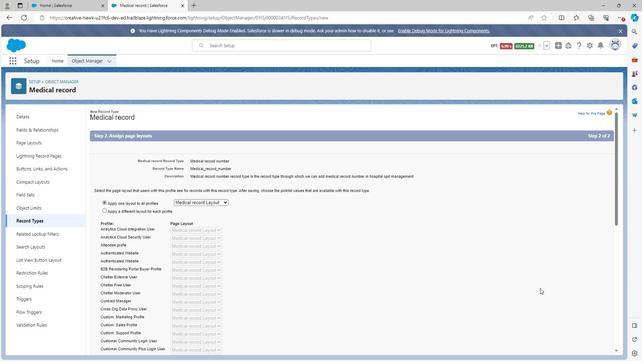 
Action: Mouse scrolled (523, 284) with delta (0, 0)
Screenshot: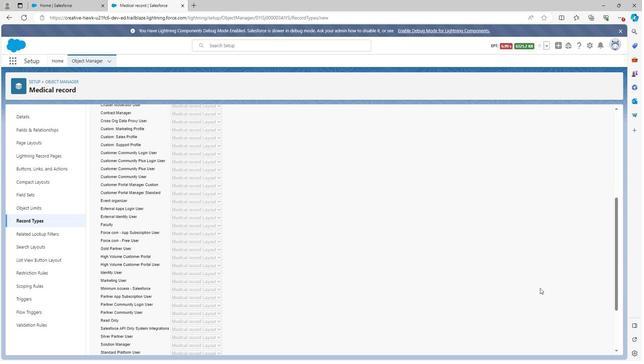 
Action: Mouse scrolled (523, 284) with delta (0, 0)
Screenshot: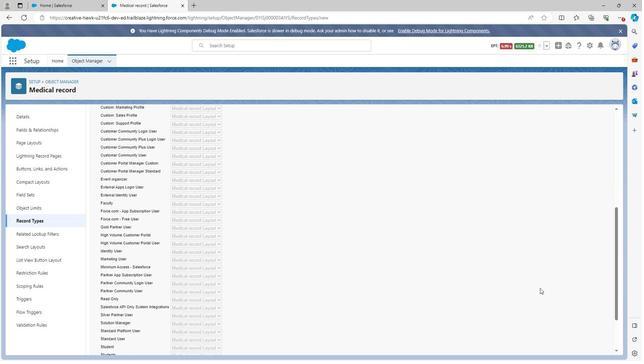 
Action: Mouse scrolled (523, 284) with delta (0, 0)
Screenshot: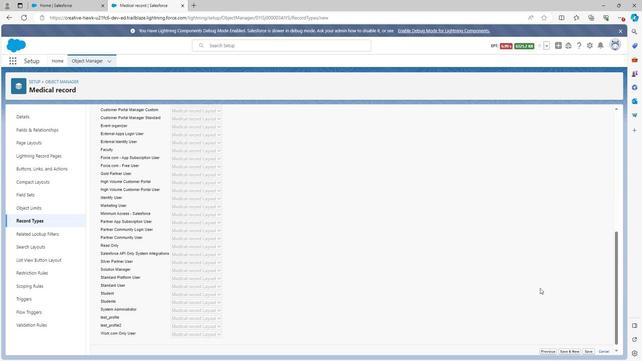 
Action: Mouse scrolled (523, 284) with delta (0, 0)
Screenshot: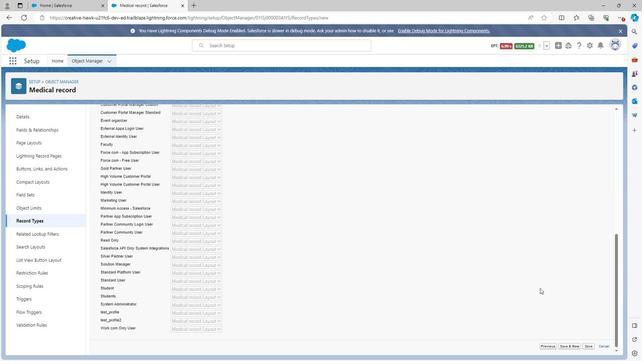
Action: Mouse scrolled (523, 284) with delta (0, 0)
Screenshot: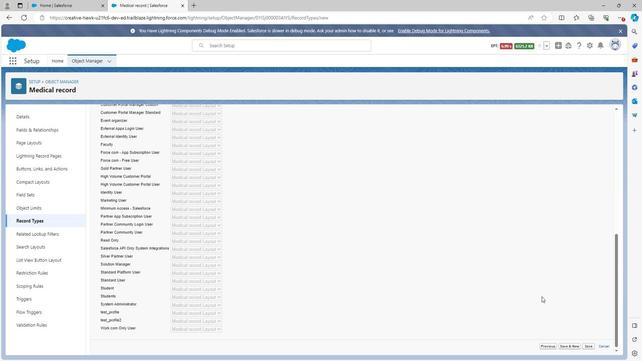 
Action: Mouse scrolled (523, 284) with delta (0, 0)
Screenshot: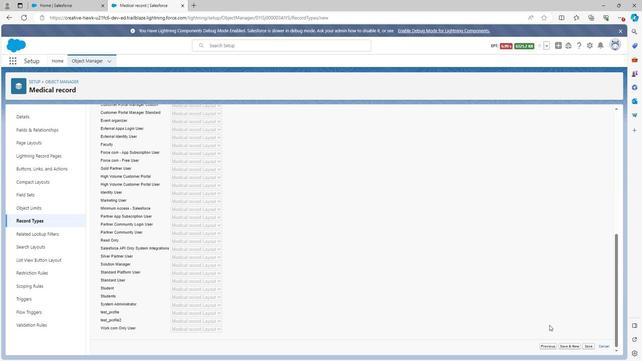 
Action: Mouse scrolled (523, 284) with delta (0, 0)
Screenshot: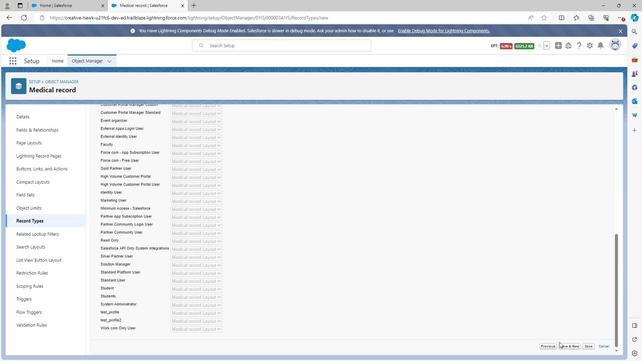 
Action: Mouse scrolled (523, 284) with delta (0, 0)
Screenshot: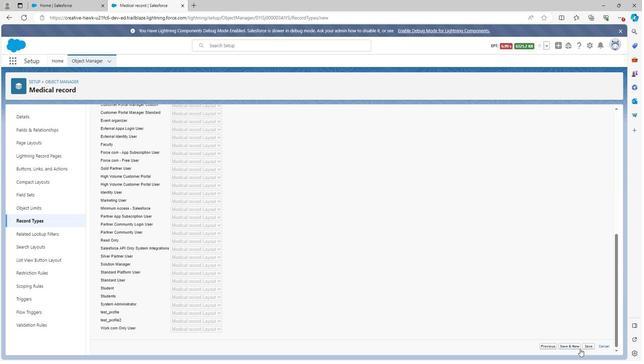 
Action: Mouse moved to (551, 329)
Screenshot: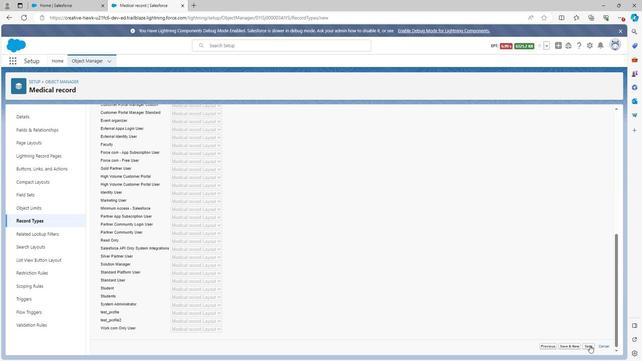 
Action: Mouse pressed left at (551, 329)
Screenshot: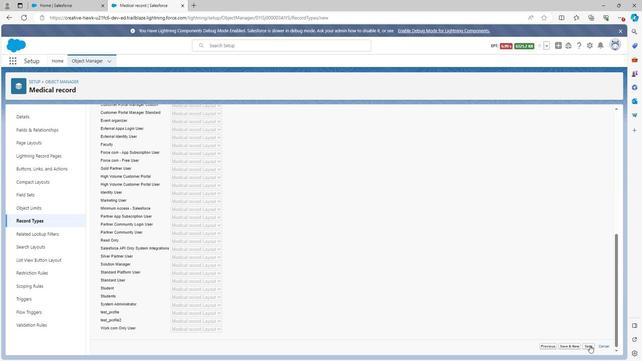 
Action: Mouse moved to (242, 232)
Screenshot: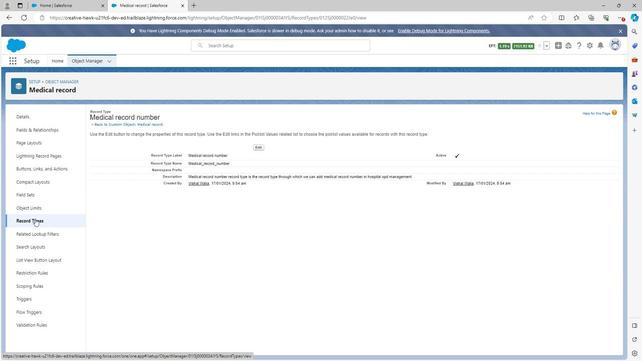 
Action: Mouse pressed left at (242, 232)
Screenshot: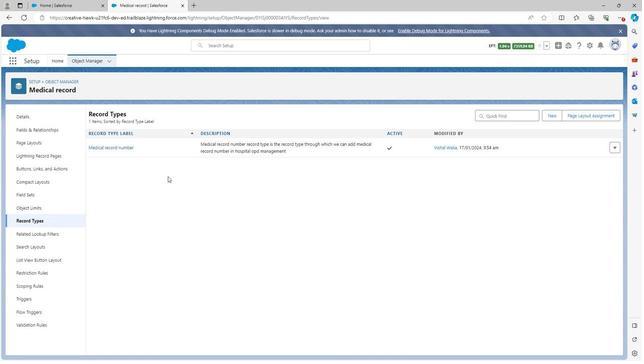 
Action: Mouse moved to (530, 153)
Screenshot: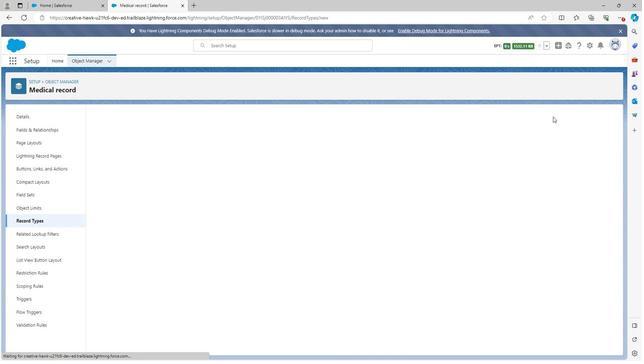 
Action: Mouse pressed left at (530, 153)
Screenshot: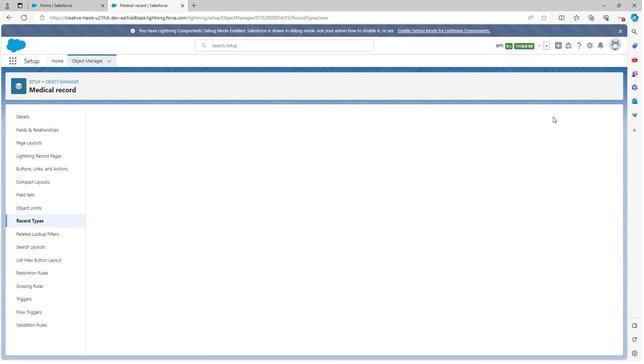 
Action: Mouse moved to (353, 200)
Screenshot: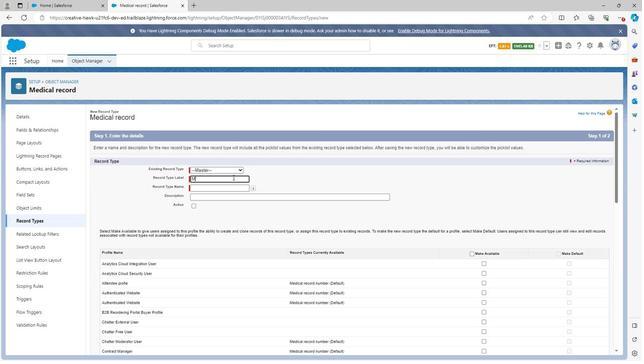 
Action: Key pressed <Key.shift>Medical<Key.space>record<Key.space>date
Screenshot: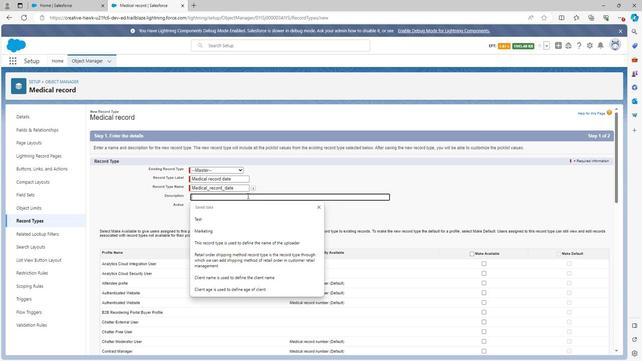 
Action: Mouse moved to (379, 205)
Screenshot: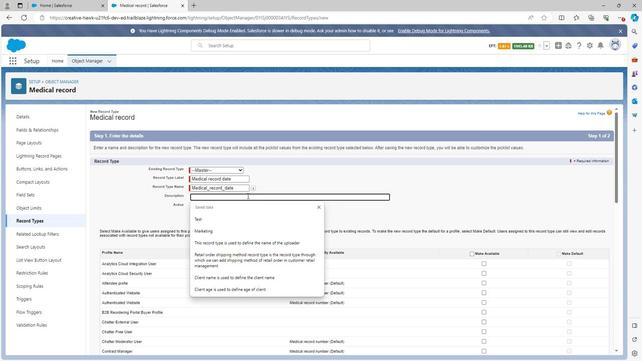 
Action: Mouse pressed left at (379, 205)
Screenshot: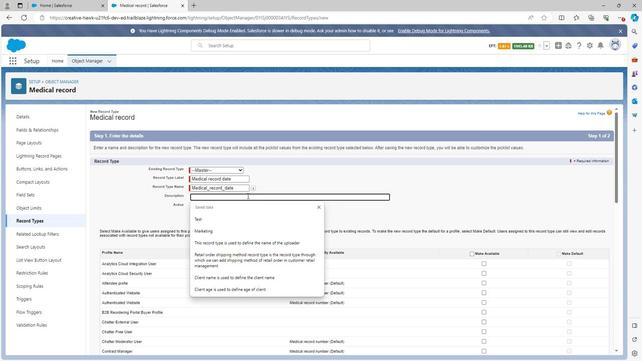 
Action: Mouse moved to (361, 214)
Screenshot: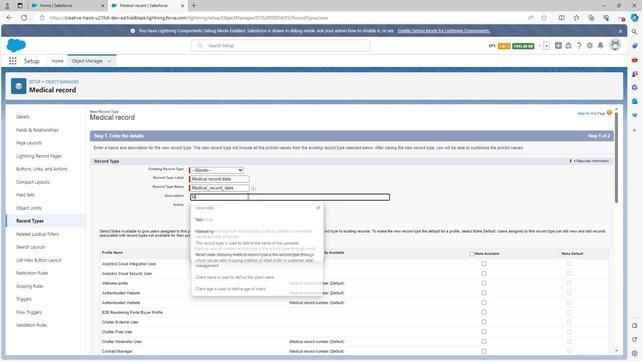 
Action: Mouse pressed left at (361, 214)
Screenshot: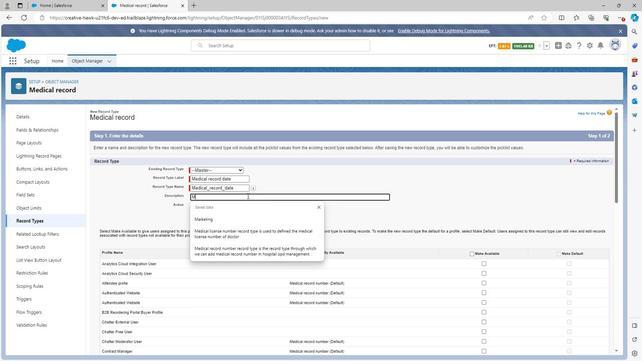 
Action: Key pressed <Key.shift>Medical<Key.space>record<Key.space>date<Key.space>record<Key.space>date<Key.space>is<Key.space>the<Key.space>record<Key.space>date<Key.space>through<Key.space>which<Key.space>we<Key.space>defined<Key.space>the<Key.space>date
Screenshot: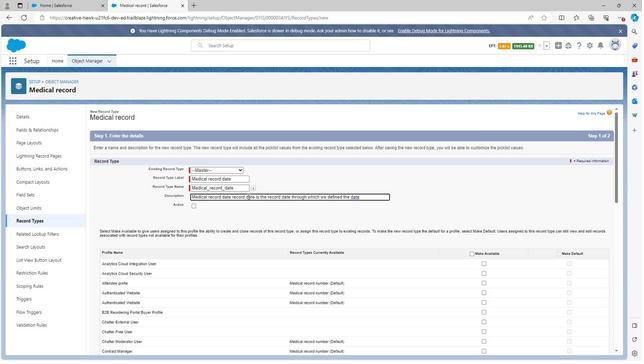 
Action: Mouse moved to (361, 215)
Screenshot: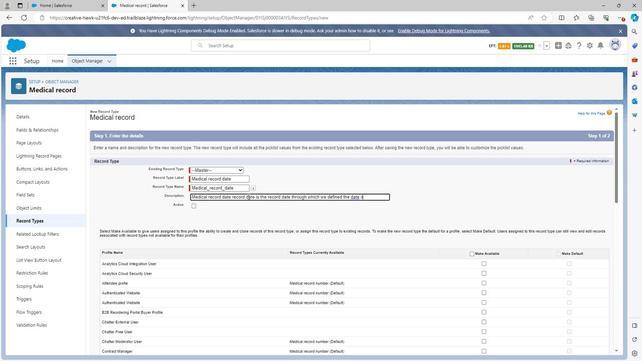 
Action: Key pressed <Key.space>of<Key.space>medical<Key.space>record<Key.space>in<Key.space>hospital<Key.space>opd<Key.space>management
Screenshot: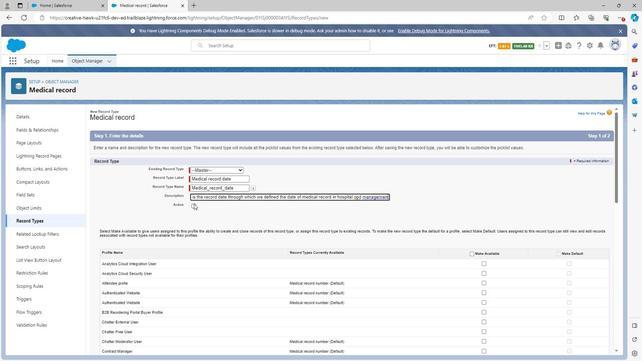
Action: Mouse moved to (331, 222)
Screenshot: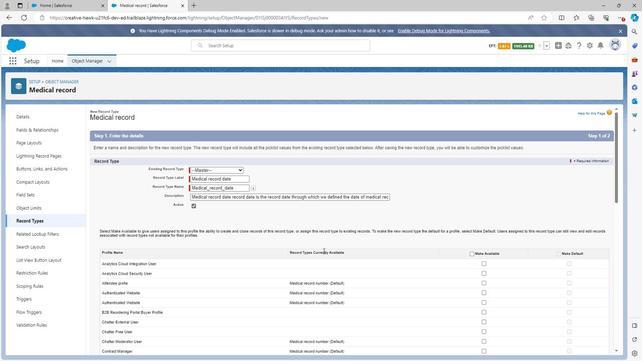 
Action: Mouse pressed left at (331, 222)
Screenshot: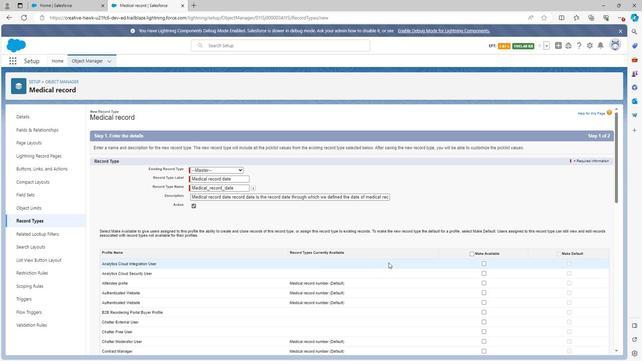 
Action: Mouse moved to (486, 258)
Screenshot: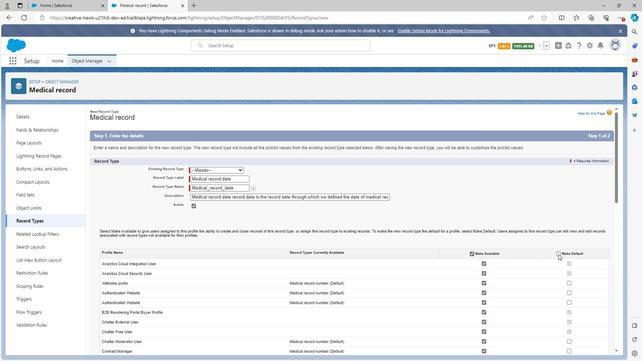 
Action: Mouse pressed left at (486, 258)
Screenshot: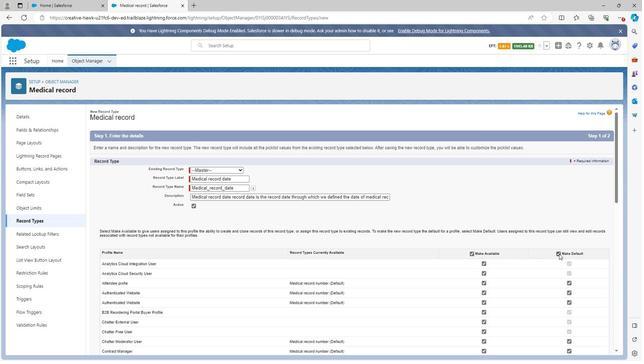 
Action: Mouse moved to (534, 259)
Screenshot: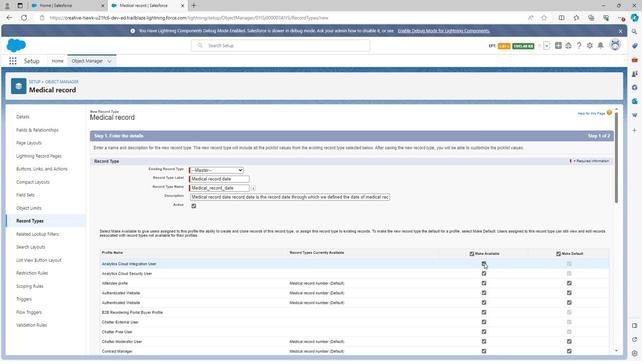 
Action: Mouse pressed left at (534, 259)
Screenshot: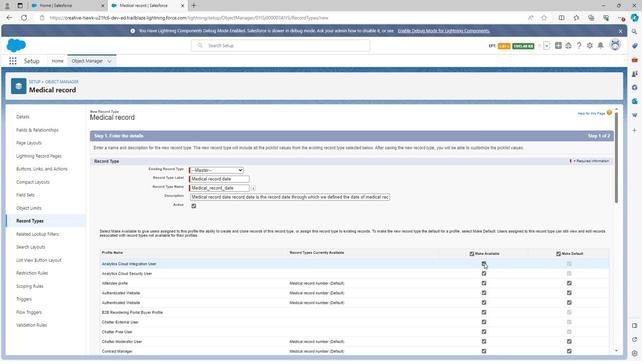 
Action: Mouse moved to (492, 265)
Screenshot: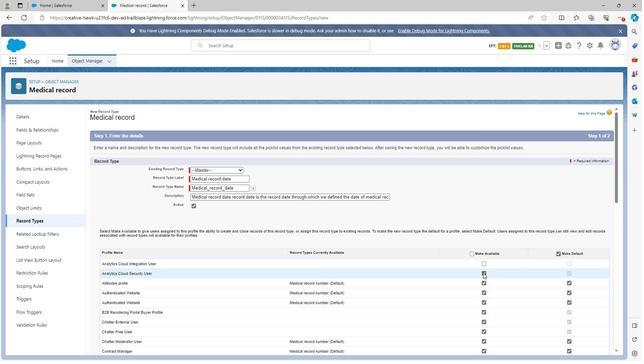 
Action: Mouse pressed left at (492, 265)
Screenshot: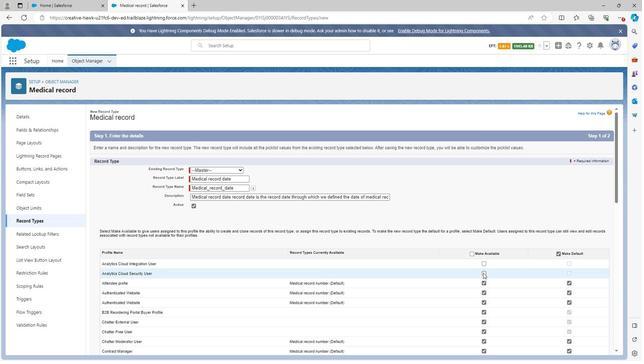 
Action: Mouse moved to (492, 273)
Screenshot: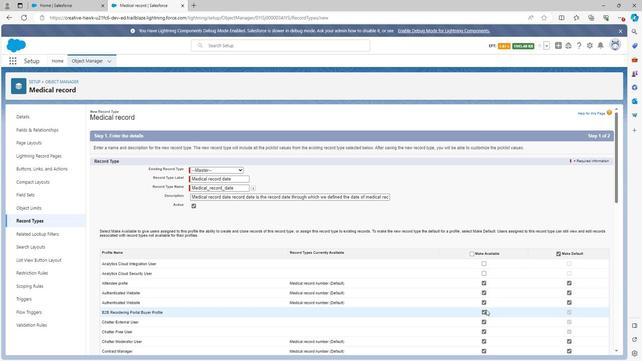 
Action: Mouse pressed left at (492, 273)
Screenshot: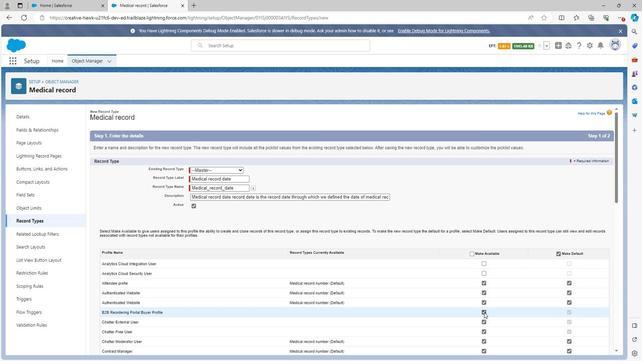 
Action: Mouse moved to (492, 304)
Screenshot: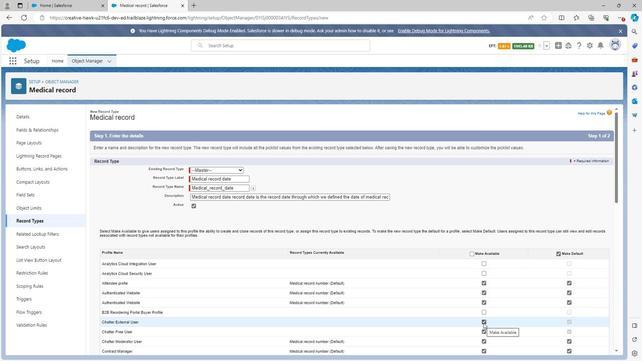 
Action: Mouse pressed left at (492, 304)
Screenshot: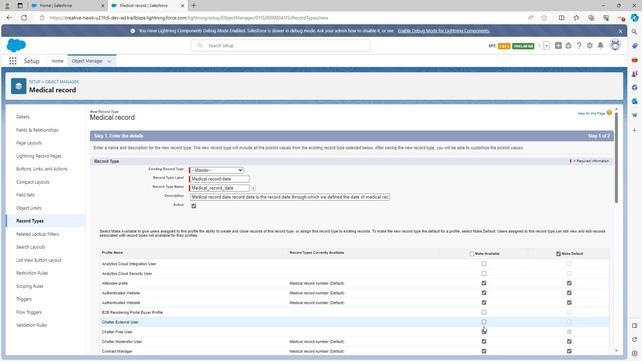 
Action: Mouse moved to (492, 311)
Screenshot: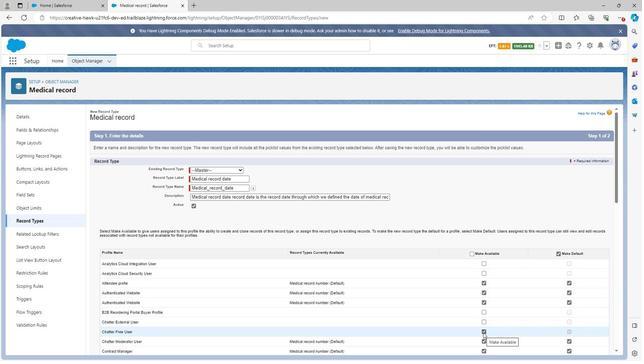 
Action: Mouse pressed left at (492, 311)
Screenshot: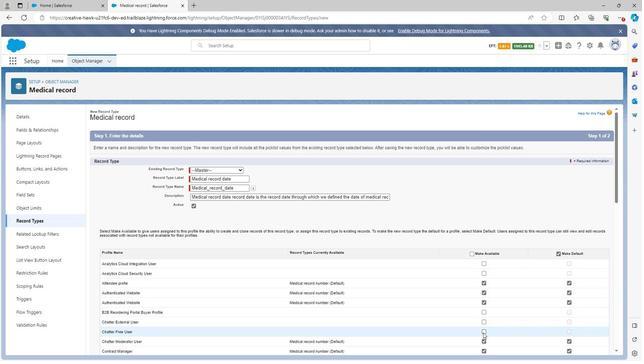 
Action: Mouse moved to (492, 319)
Screenshot: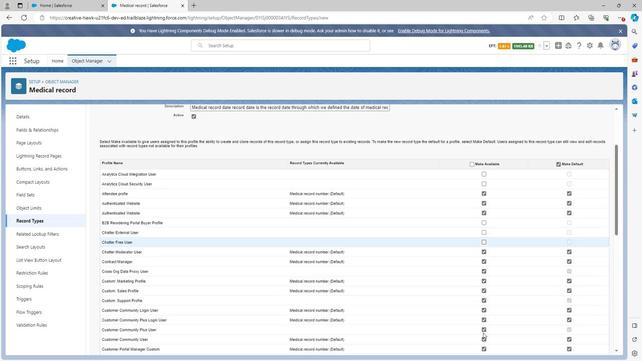 
Action: Mouse pressed left at (492, 319)
Screenshot: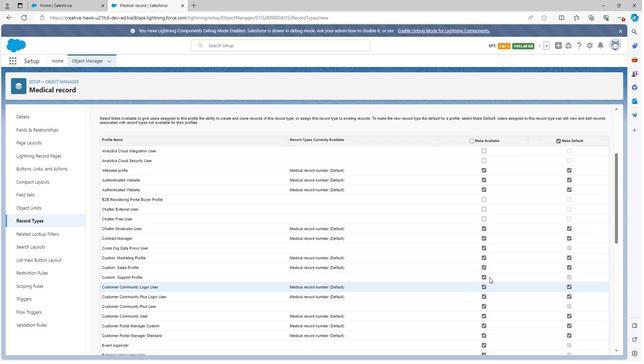 
Action: Mouse scrolled (492, 319) with delta (0, 0)
Screenshot: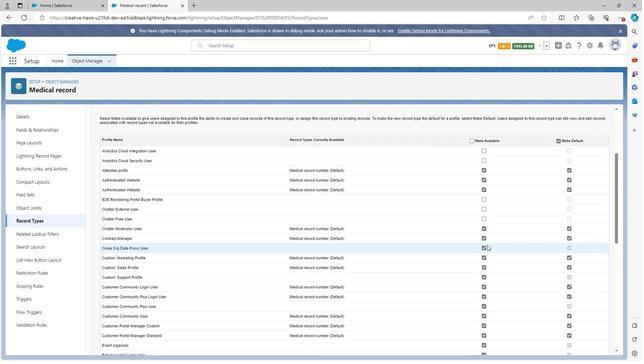 
Action: Mouse scrolled (492, 319) with delta (0, 0)
Screenshot: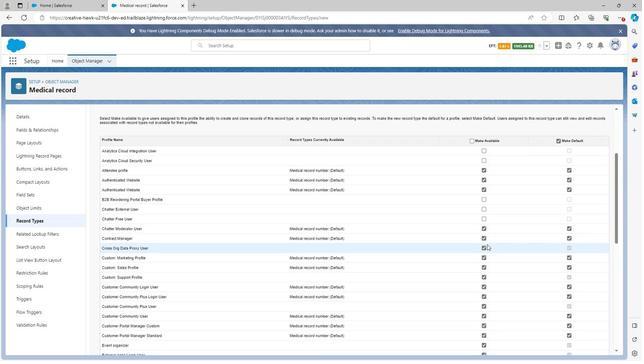 
Action: Mouse scrolled (492, 319) with delta (0, 0)
Screenshot: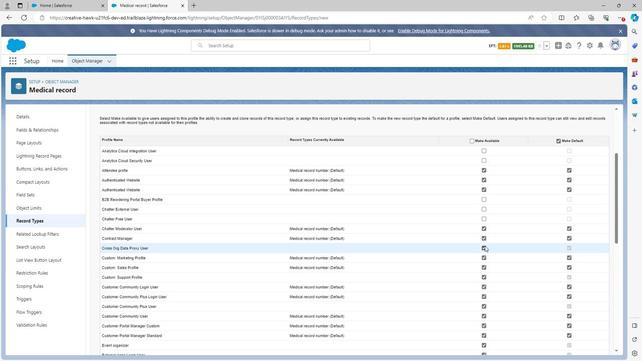 
Action: Mouse moved to (492, 255)
Screenshot: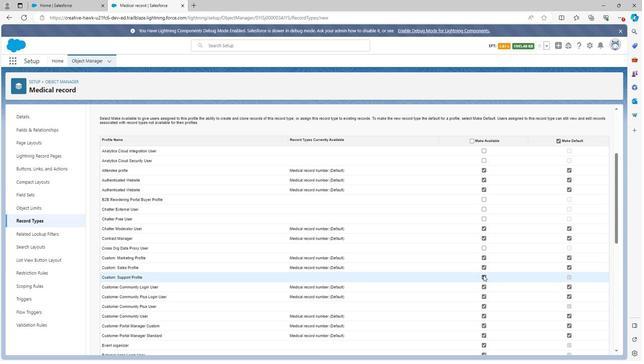 
Action: Mouse pressed left at (492, 255)
Screenshot: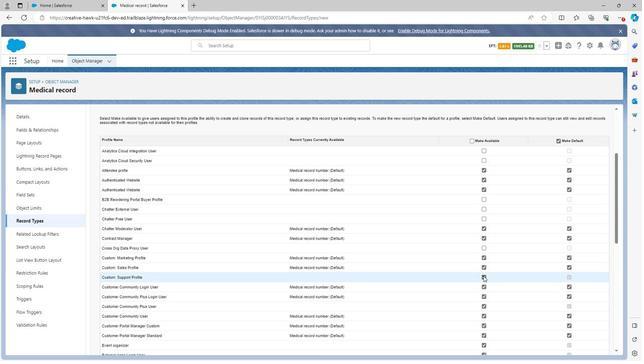 
Action: Mouse moved to (492, 275)
Screenshot: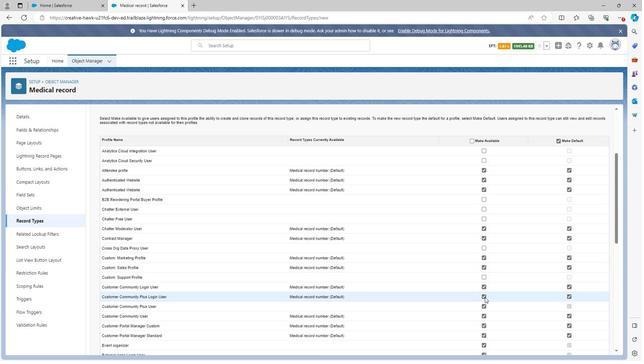 
Action: Mouse pressed left at (492, 275)
Screenshot: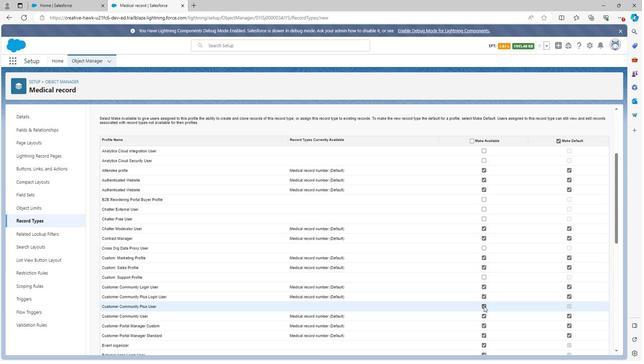 
Action: Mouse moved to (492, 298)
Screenshot: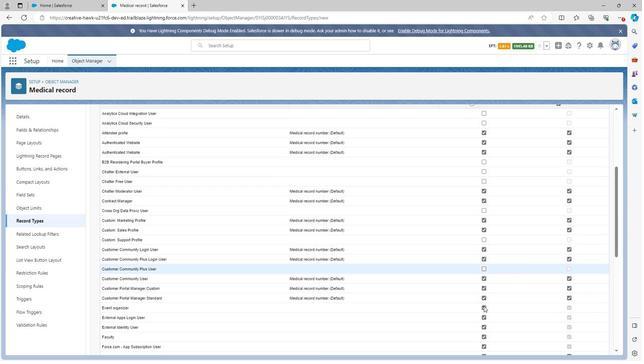 
Action: Mouse pressed left at (492, 298)
Screenshot: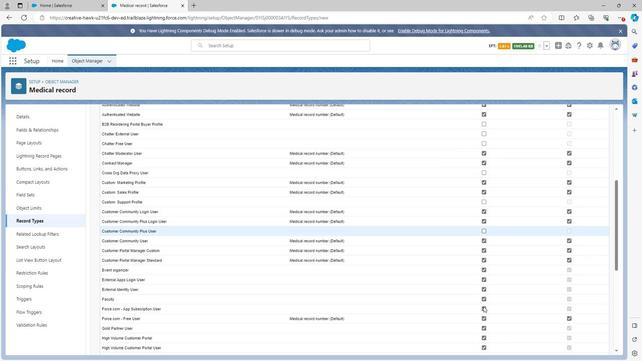 
Action: Mouse scrolled (492, 298) with delta (0, 0)
Screenshot: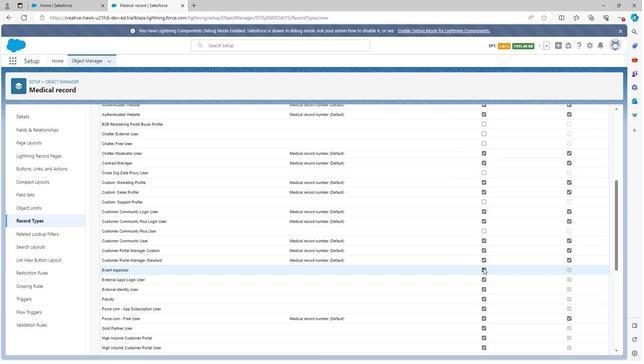
Action: Mouse scrolled (492, 298) with delta (0, 0)
Screenshot: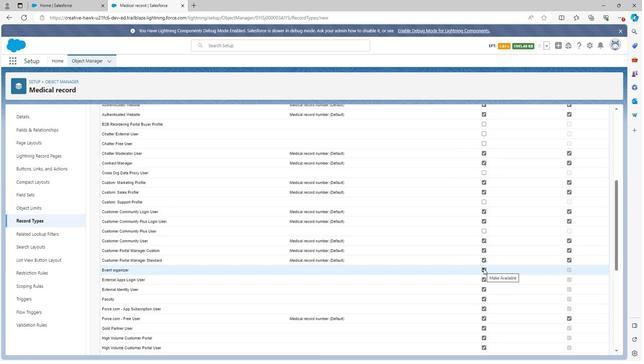 
Action: Mouse moved to (492, 270)
Screenshot: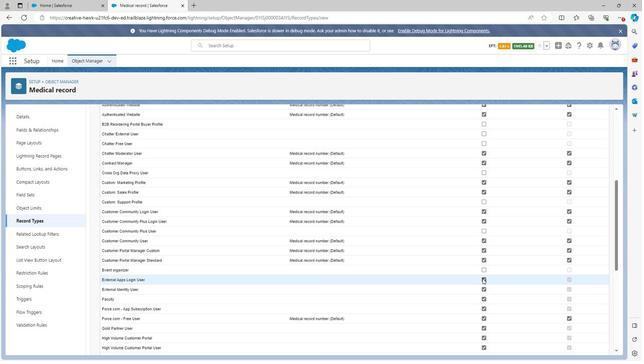 
Action: Mouse pressed left at (492, 270)
Screenshot: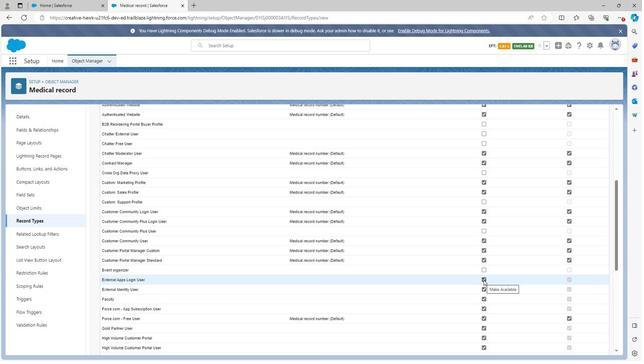 
Action: Mouse moved to (492, 278)
Screenshot: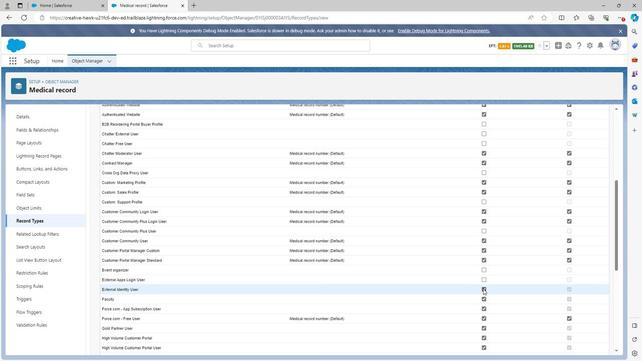 
Action: Mouse pressed left at (492, 278)
Screenshot: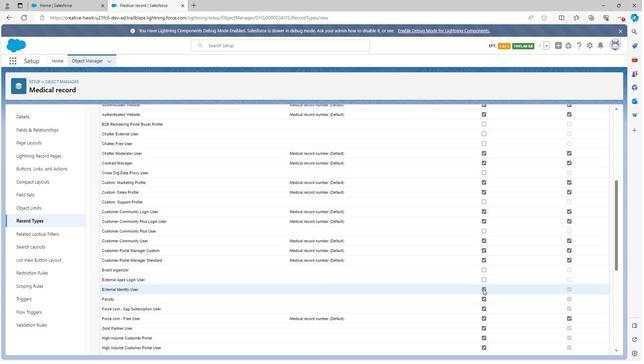 
Action: Mouse moved to (492, 285)
Screenshot: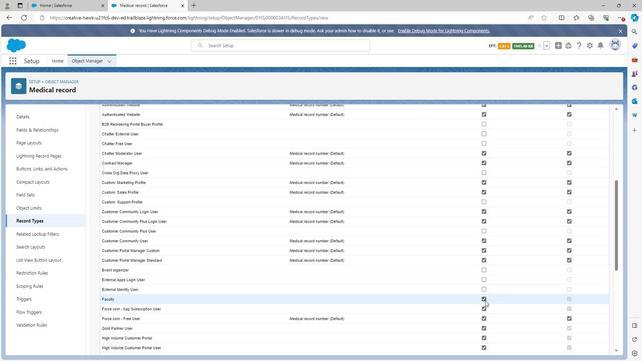 
Action: Mouse pressed left at (492, 285)
Screenshot: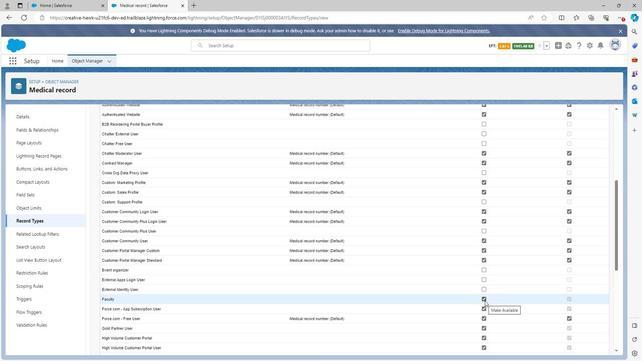 
Action: Mouse moved to (492, 293)
Screenshot: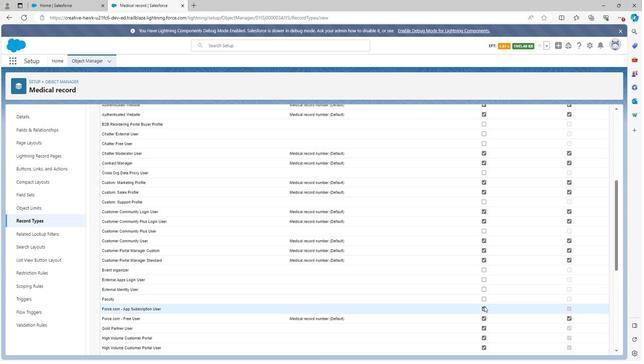 
Action: Mouse pressed left at (492, 293)
Screenshot: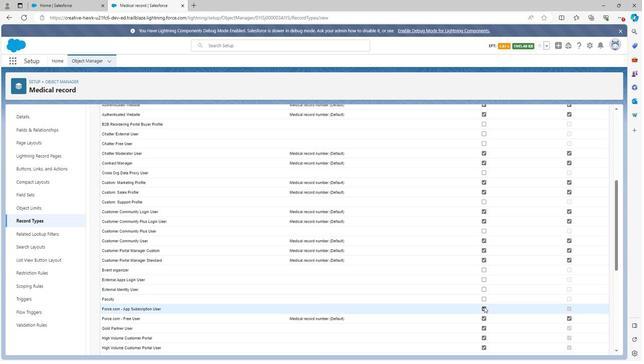 
Action: Mouse moved to (492, 299)
Screenshot: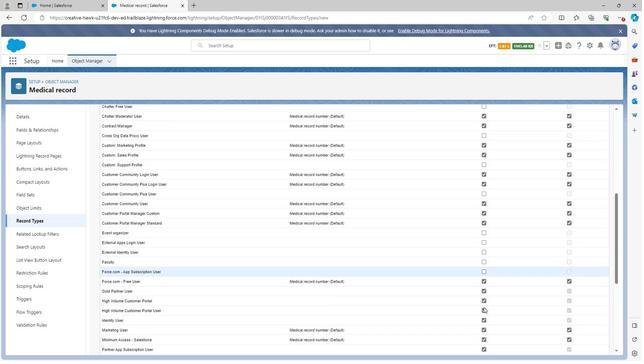 
Action: Mouse pressed left at (492, 299)
Screenshot: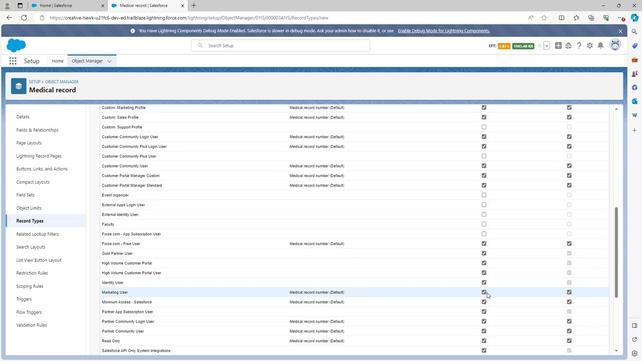 
Action: Mouse scrolled (492, 299) with delta (0, 0)
Screenshot: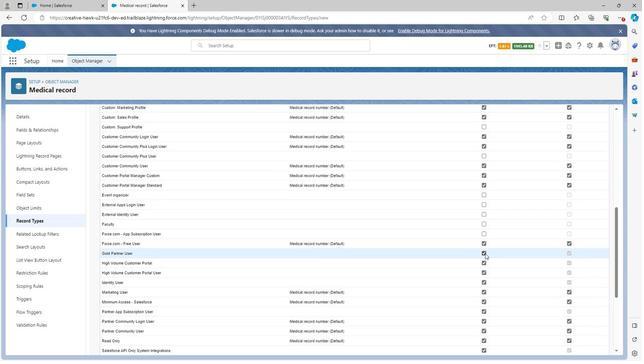 
Action: Mouse scrolled (492, 299) with delta (0, 0)
Screenshot: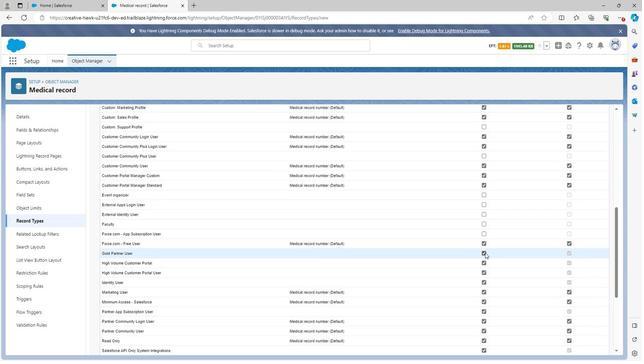 
Action: Mouse moved to (493, 258)
Screenshot: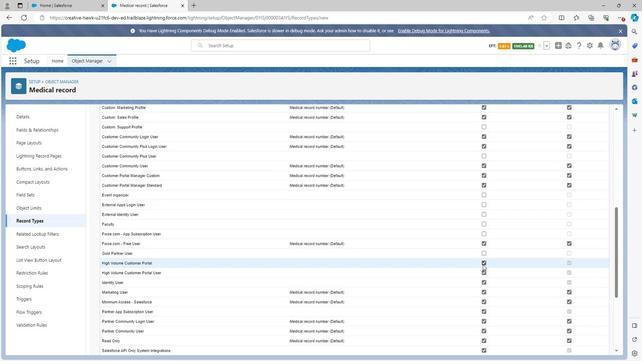 
Action: Mouse pressed left at (493, 258)
Screenshot: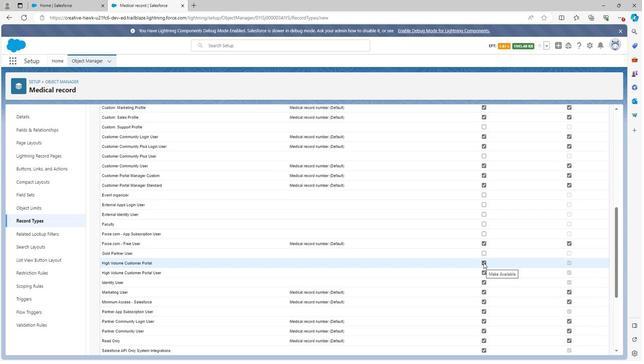
Action: Mouse moved to (492, 265)
Screenshot: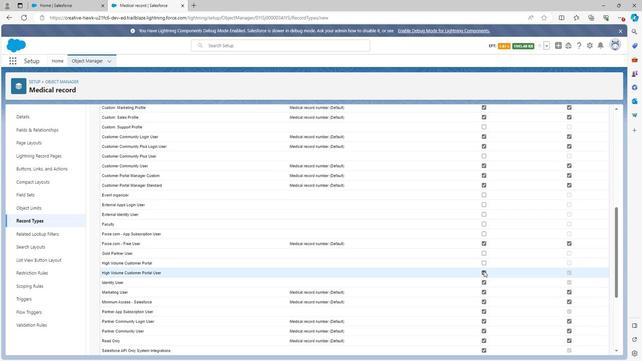 
Action: Mouse pressed left at (492, 265)
Screenshot: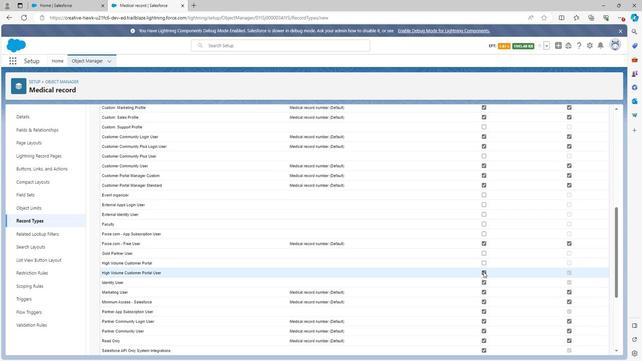 
Action: Mouse moved to (492, 272)
Screenshot: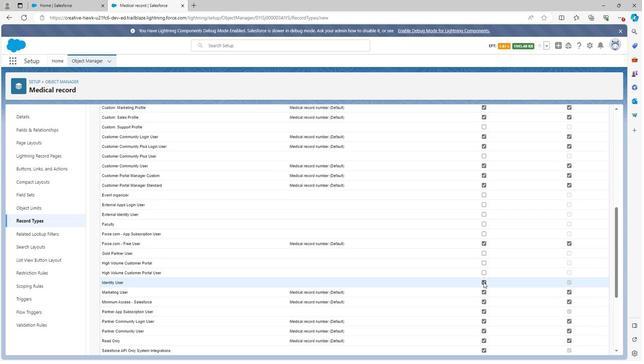 
Action: Mouse pressed left at (492, 272)
Screenshot: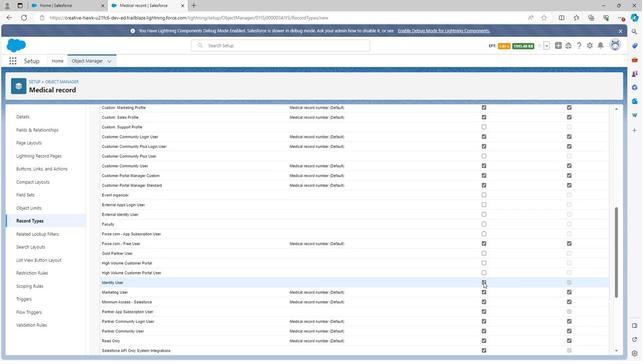 
Action: Mouse moved to (492, 280)
Screenshot: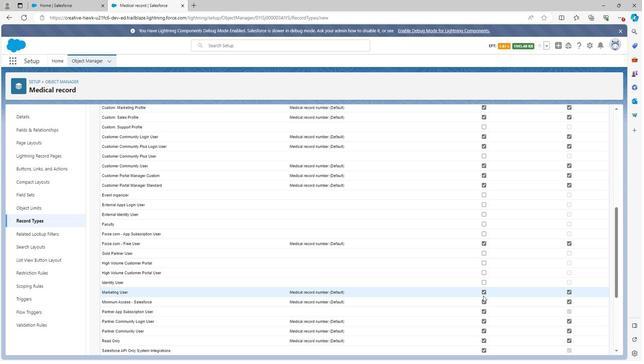 
Action: Mouse pressed left at (492, 280)
Screenshot: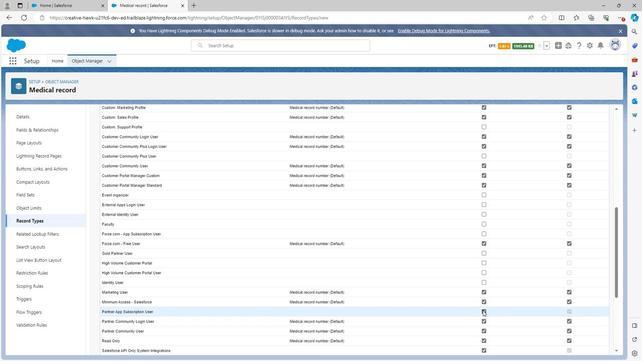 
Action: Mouse moved to (492, 302)
Screenshot: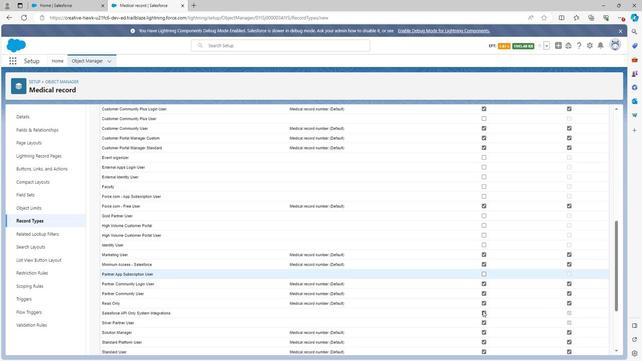 
Action: Mouse pressed left at (492, 302)
Screenshot: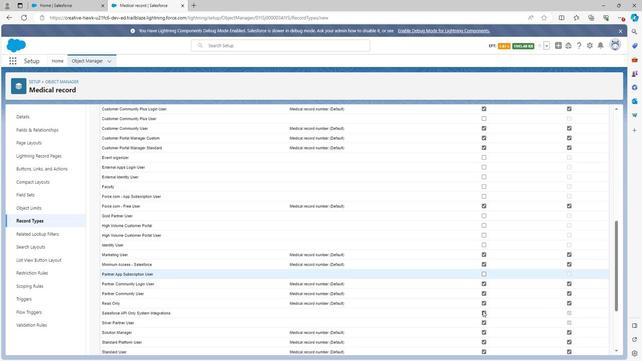 
Action: Mouse scrolled (492, 302) with delta (0, 0)
Screenshot: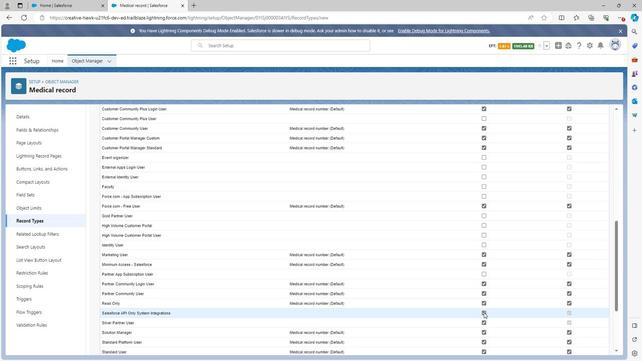 
Action: Mouse moved to (492, 303)
Screenshot: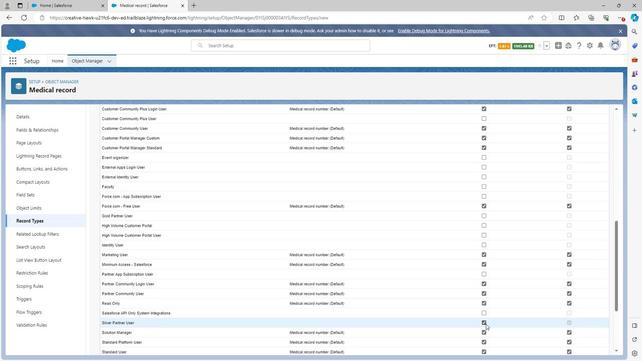 
Action: Mouse pressed left at (492, 303)
Screenshot: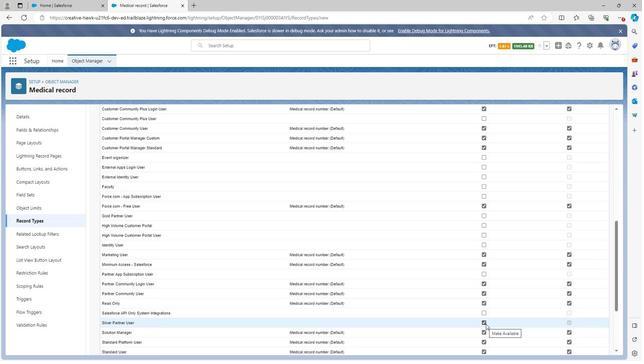 
Action: Mouse moved to (492, 311)
Screenshot: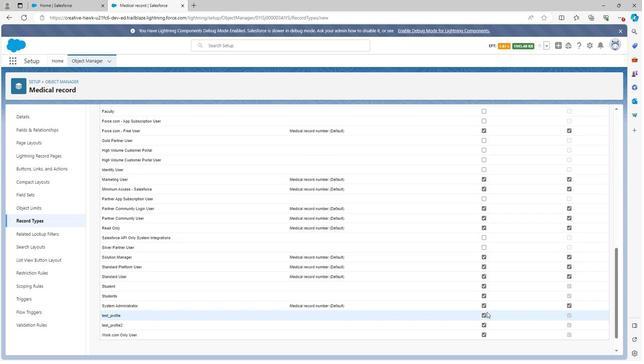 
Action: Mouse pressed left at (492, 311)
Screenshot: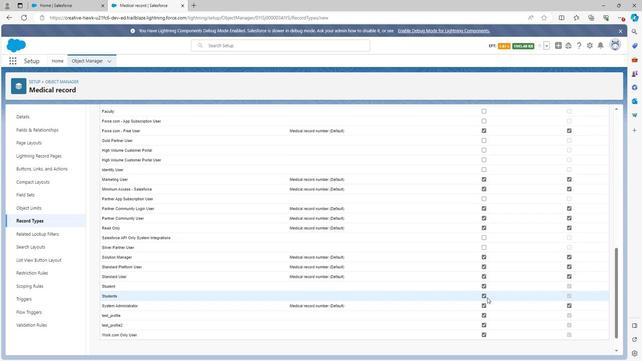 
Action: Mouse scrolled (492, 311) with delta (0, 0)
Screenshot: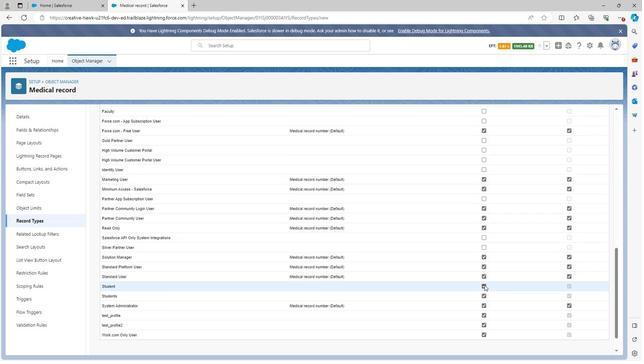 
Action: Mouse scrolled (492, 311) with delta (0, 0)
Screenshot: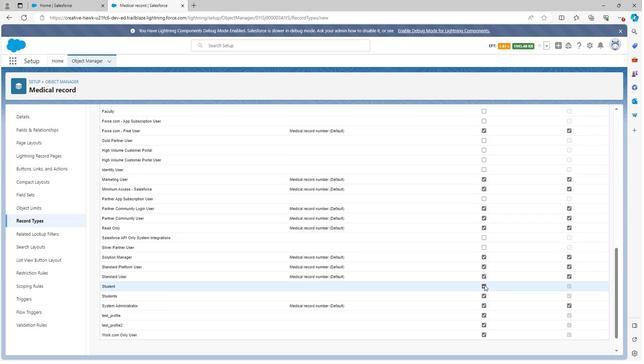 
Action: Mouse moved to (492, 282)
Screenshot: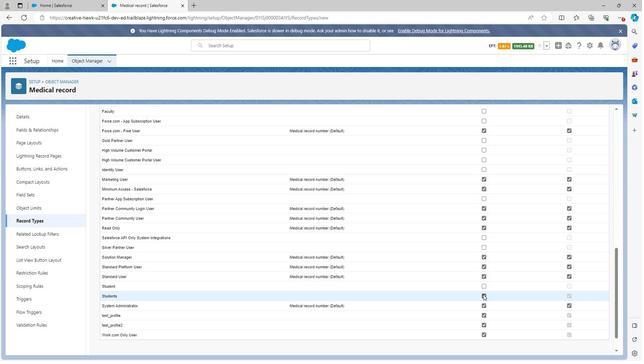 
Action: Mouse pressed left at (492, 282)
Screenshot: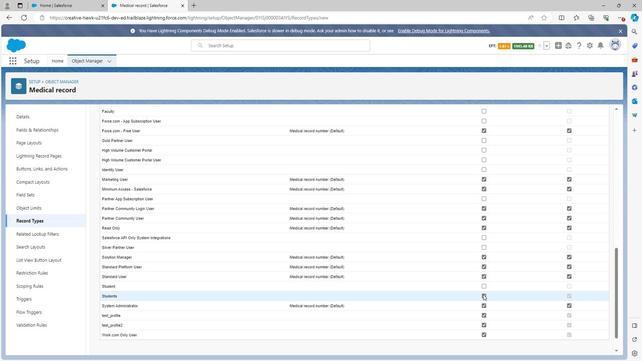 
Action: Mouse moved to (492, 289)
Screenshot: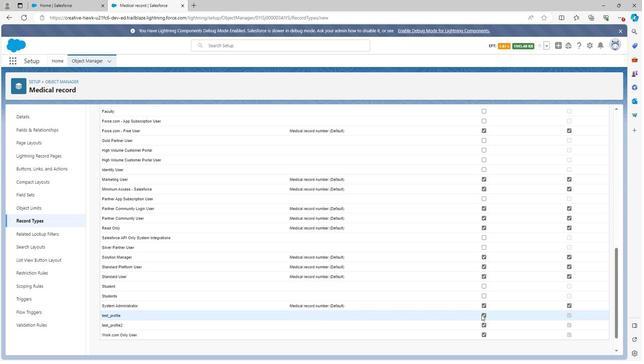 
Action: Mouse pressed left at (492, 289)
Screenshot: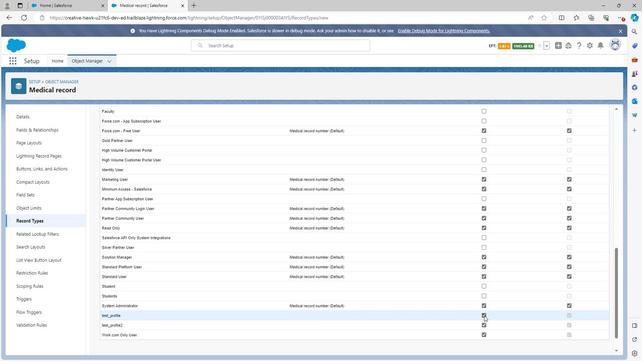 
Action: Mouse moved to (492, 305)
Screenshot: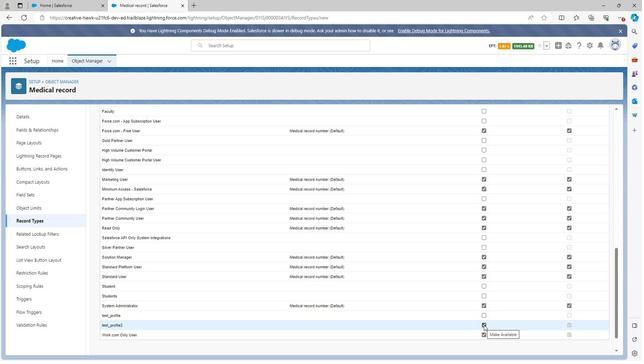 
Action: Mouse pressed left at (492, 305)
Screenshot: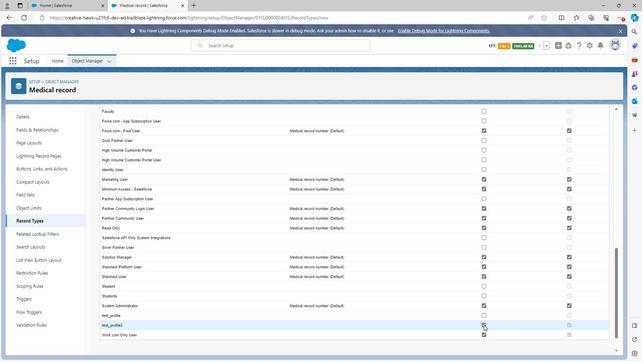 
Action: Mouse moved to (492, 313)
Screenshot: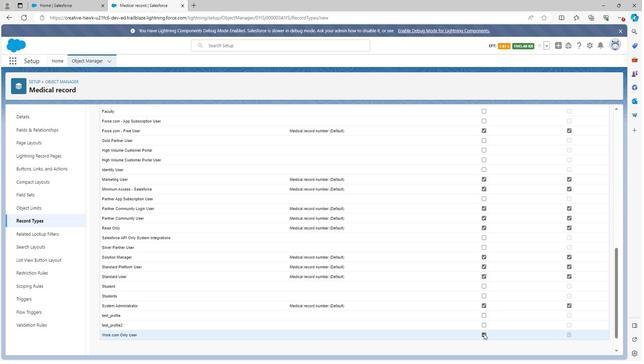 
Action: Mouse pressed left at (492, 313)
Screenshot: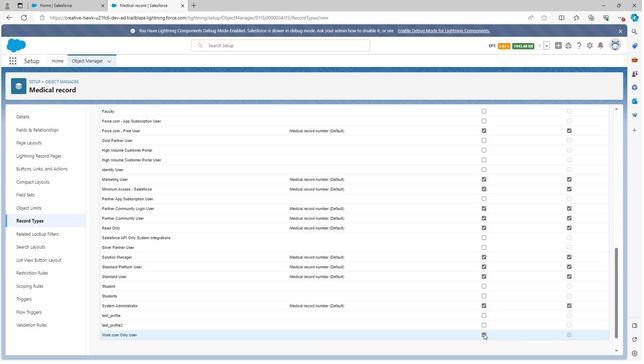 
Action: Mouse moved to (492, 320)
Screenshot: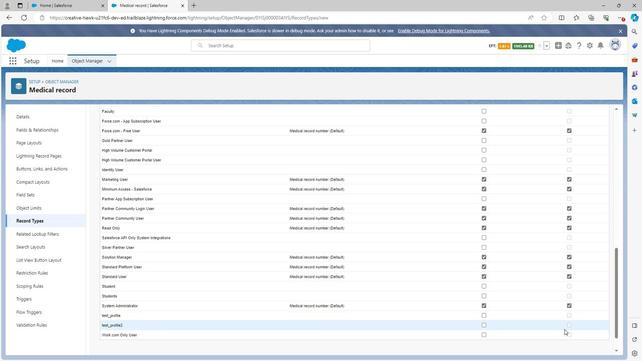 
Action: Mouse pressed left at (492, 320)
Screenshot: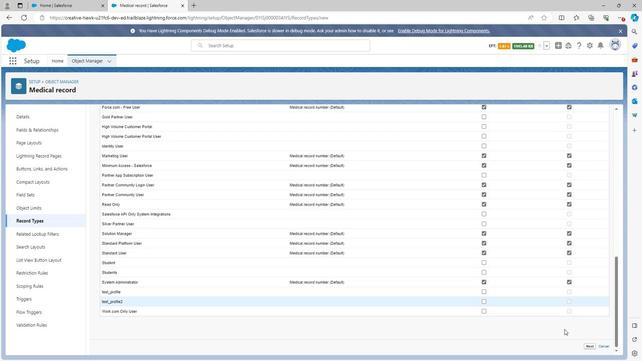 
Action: Mouse moved to (537, 316)
Screenshot: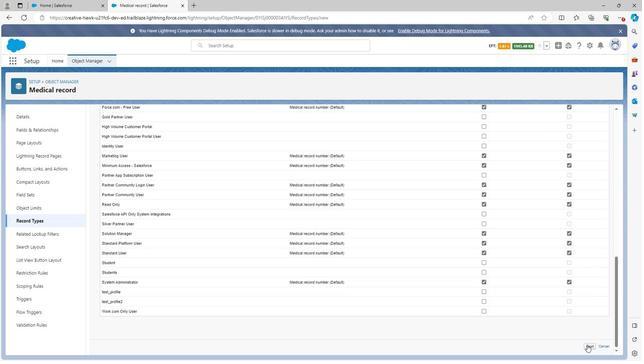 
Action: Mouse scrolled (537, 316) with delta (0, 0)
Screenshot: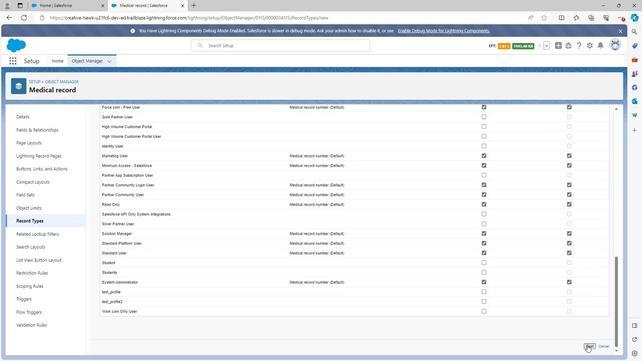 
Action: Mouse scrolled (537, 316) with delta (0, 0)
Screenshot: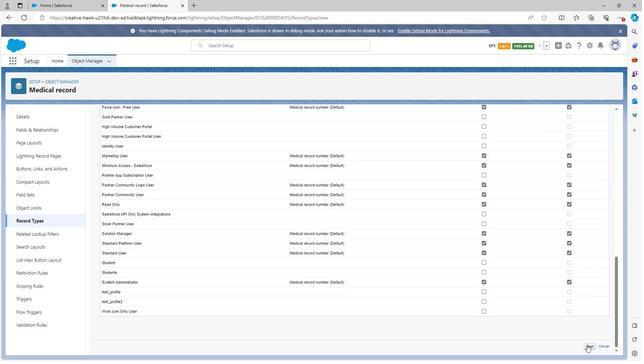 
Action: Mouse moved to (549, 328)
Screenshot: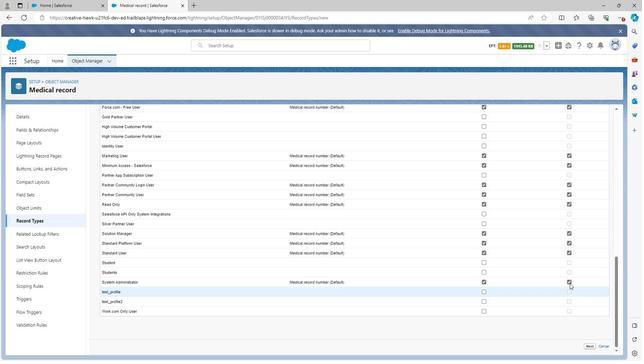 
Action: Mouse pressed left at (549, 328)
Screenshot: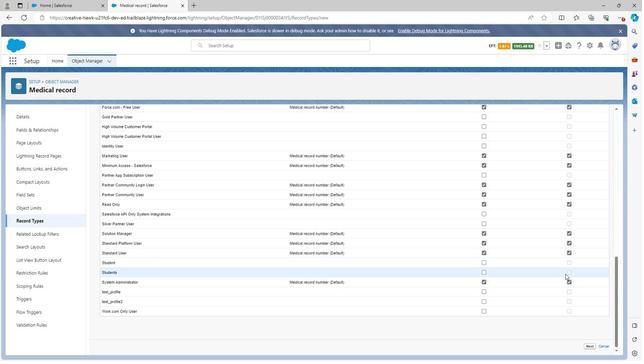 
Action: Mouse moved to (537, 274)
Screenshot: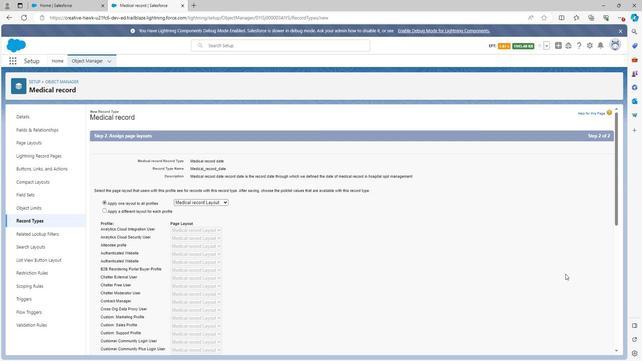 
Action: Mouse scrolled (537, 274) with delta (0, 0)
Screenshot: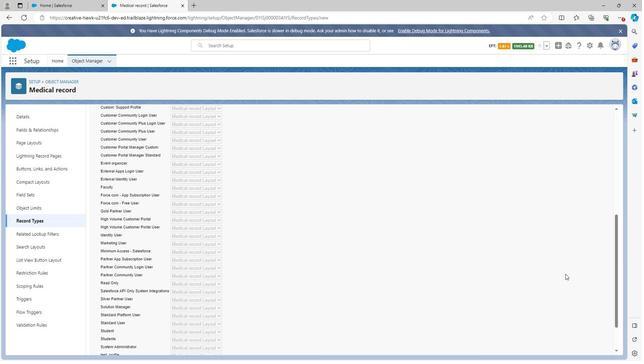 
Action: Mouse scrolled (537, 274) with delta (0, 0)
Screenshot: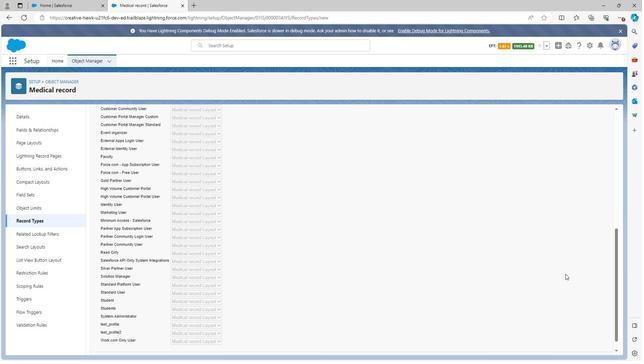 
Action: Mouse scrolled (537, 274) with delta (0, 0)
Screenshot: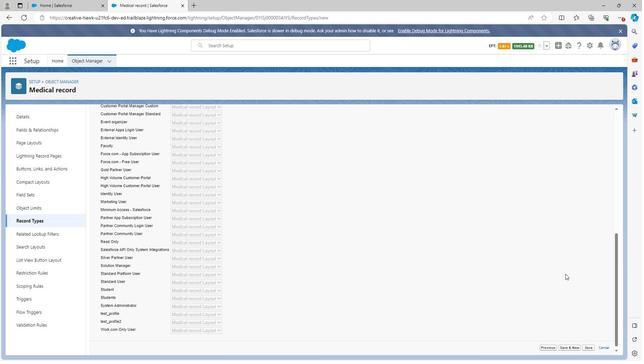 
Action: Mouse scrolled (537, 274) with delta (0, 0)
Screenshot: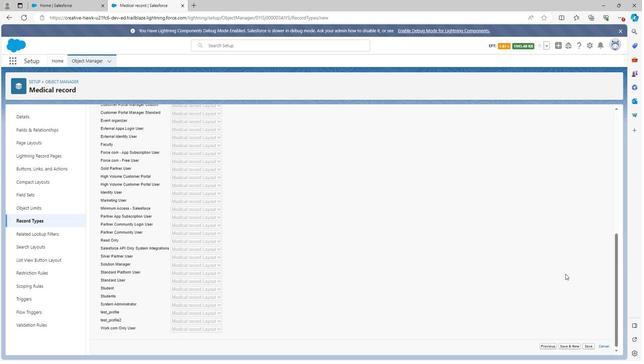 
Action: Mouse scrolled (537, 274) with delta (0, 0)
Screenshot: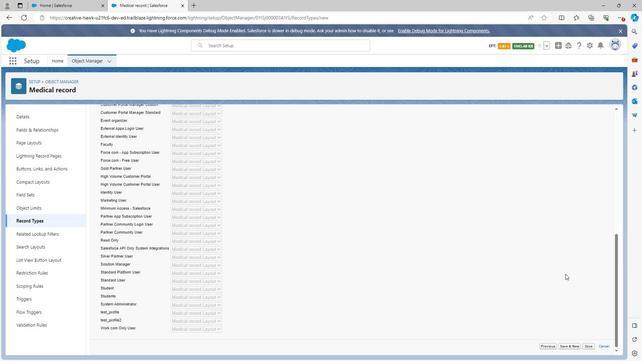 
Action: Mouse scrolled (537, 274) with delta (0, 0)
Screenshot: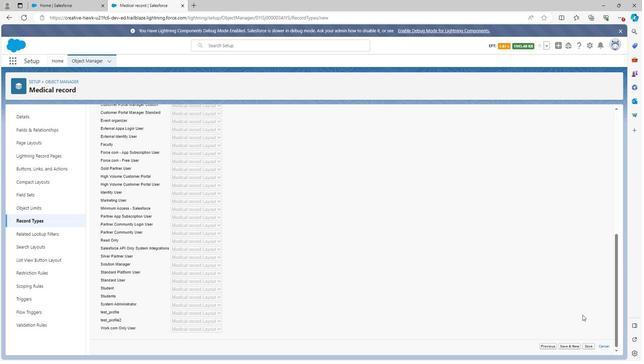 
Action: Mouse scrolled (537, 274) with delta (0, 0)
Screenshot: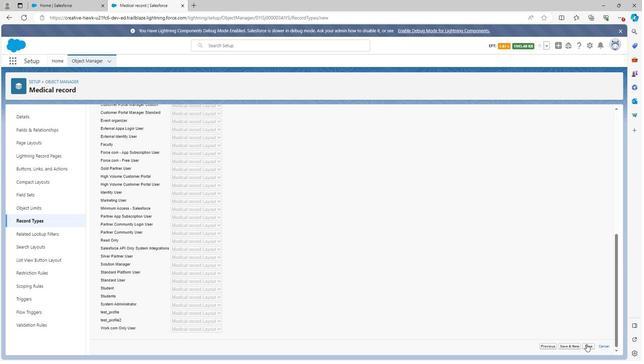 
Action: Mouse scrolled (537, 274) with delta (0, 0)
Screenshot: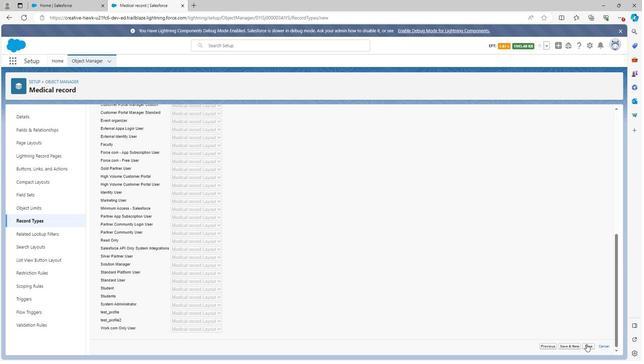 
Action: Mouse scrolled (537, 274) with delta (0, 0)
Screenshot: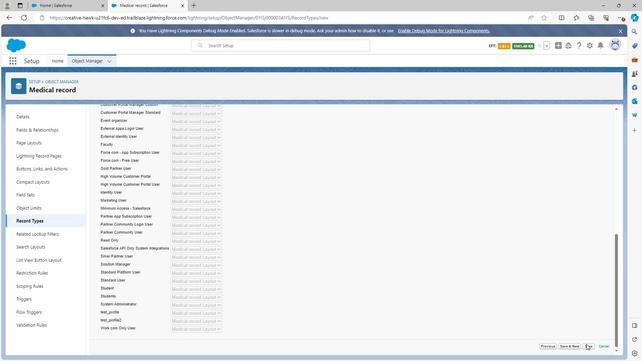 
Action: Mouse moved to (549, 328)
Screenshot: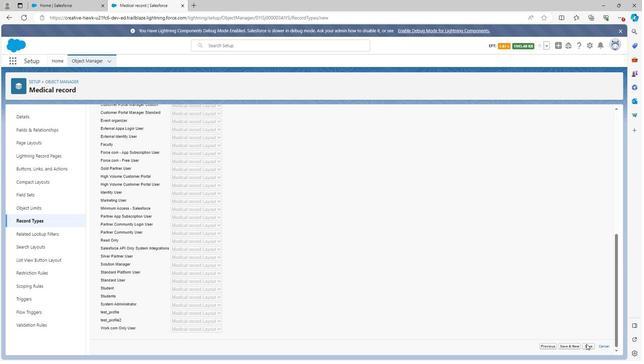 
Action: Mouse pressed left at (549, 328)
Screenshot: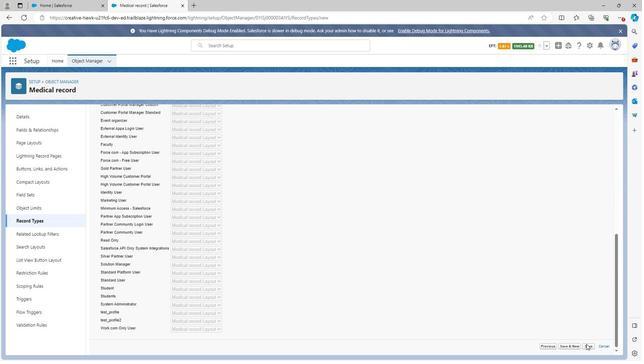 
Action: Mouse moved to (239, 233)
Screenshot: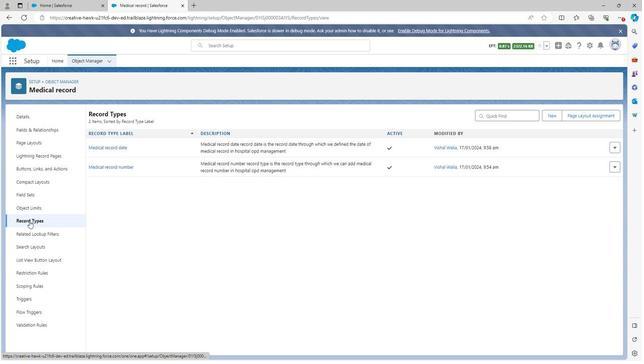 
Action: Mouse pressed left at (239, 233)
Screenshot: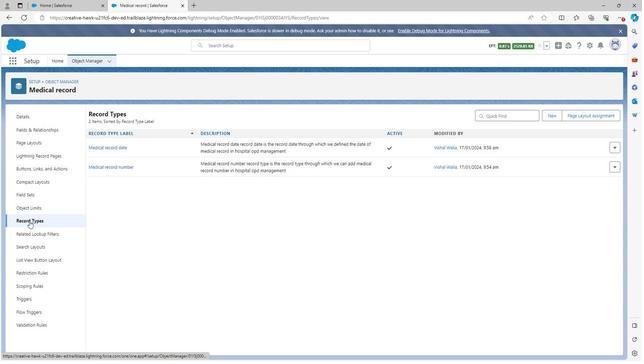
Action: Mouse moved to (531, 152)
